 Task: Look for space in Tengrela, Ivory Coast from 9th August, 2023 to 12th August, 2023 for 1 adult in price range Rs.6000 to Rs.15000. Place can be entire place with 1  bedroom having 1 bed and 1 bathroom. Property type can be house, flat, guest house. Amenities needed are: wifi. Booking option can be shelf check-in. Required host language is English.
Action: Mouse moved to (436, 99)
Screenshot: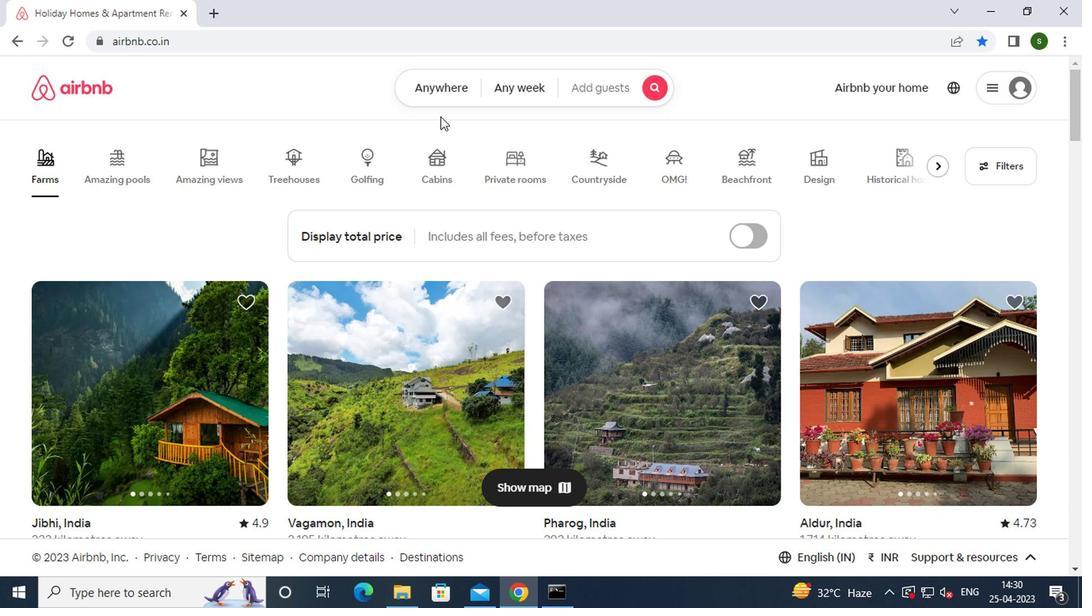 
Action: Mouse pressed left at (436, 99)
Screenshot: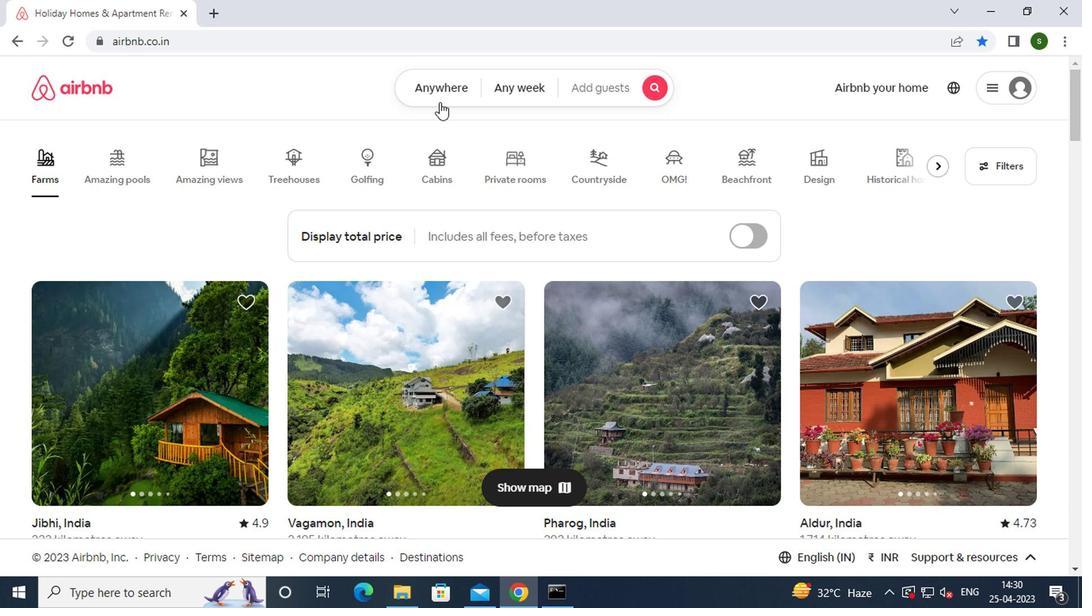 
Action: Mouse moved to (355, 158)
Screenshot: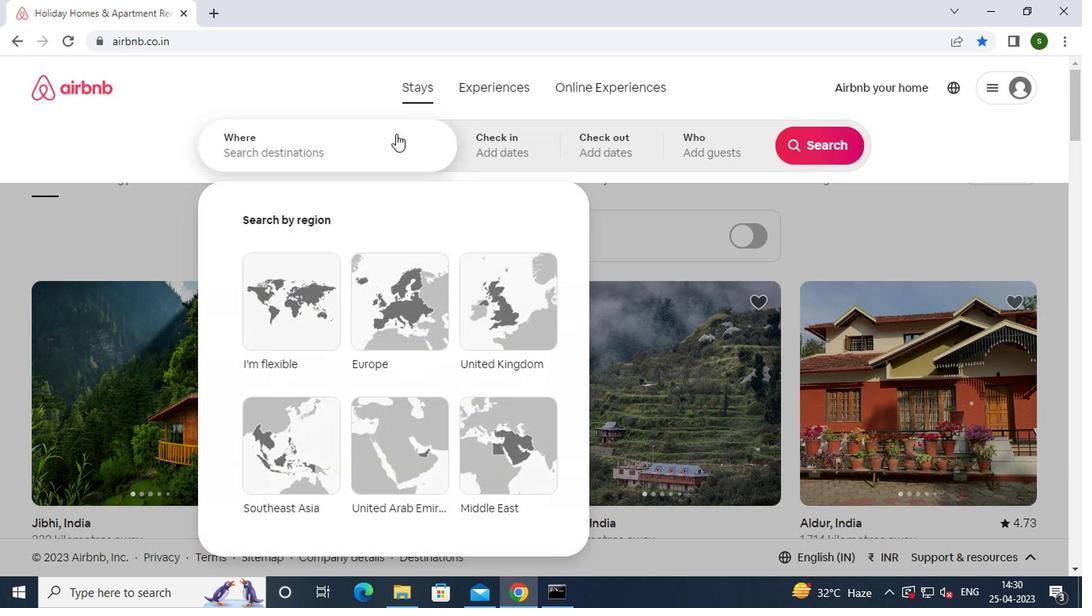
Action: Mouse pressed left at (355, 158)
Screenshot: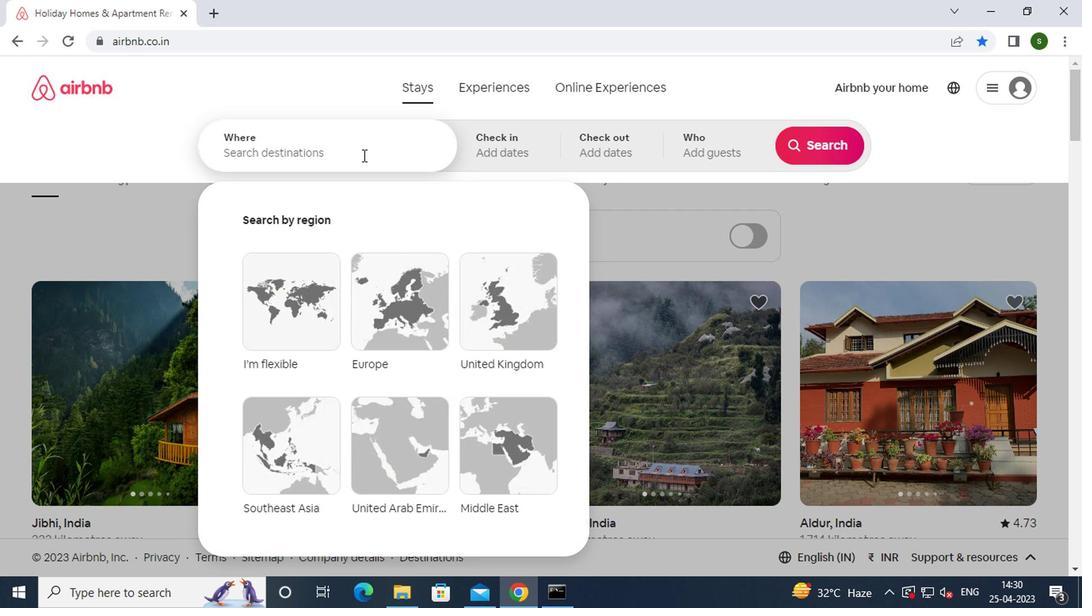 
Action: Key pressed t<Key.caps_lock>engrela,<Key.space><Key.caps_lock>i<Key.caps_lock>vory
Screenshot: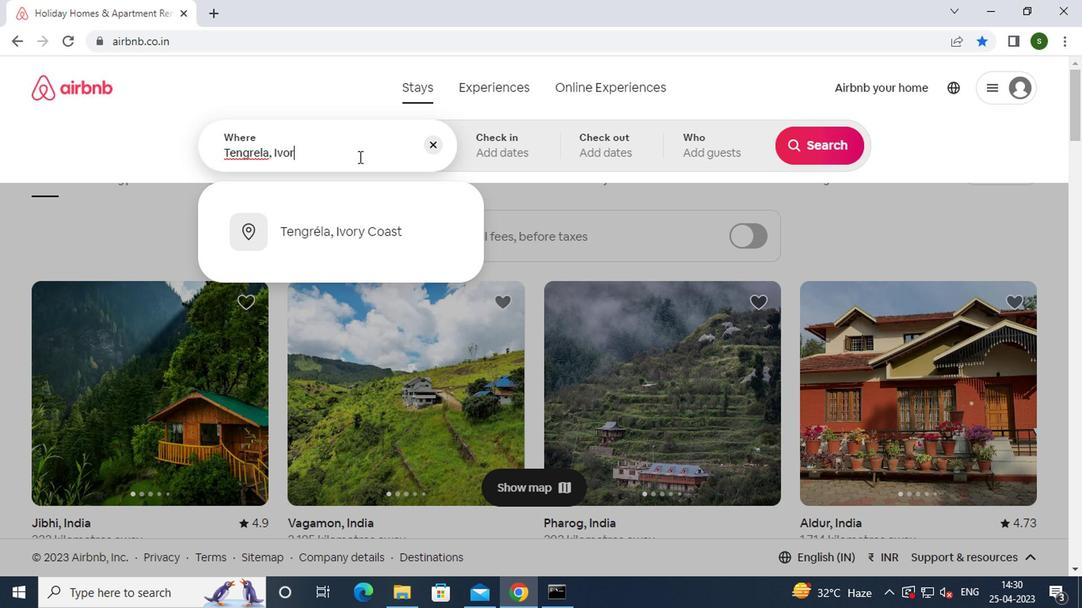 
Action: Mouse moved to (369, 229)
Screenshot: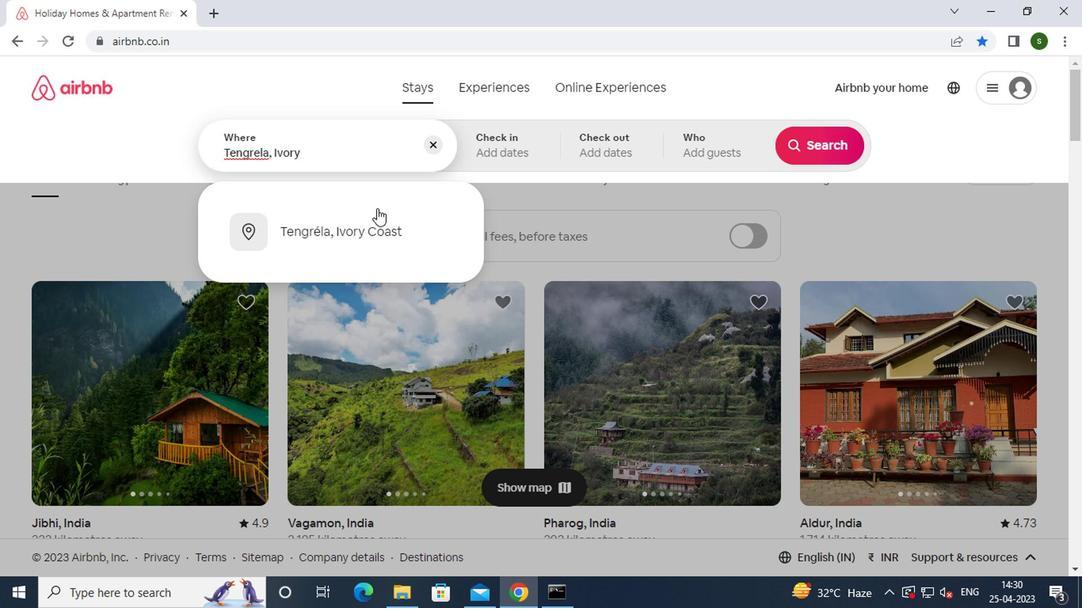 
Action: Mouse pressed left at (369, 229)
Screenshot: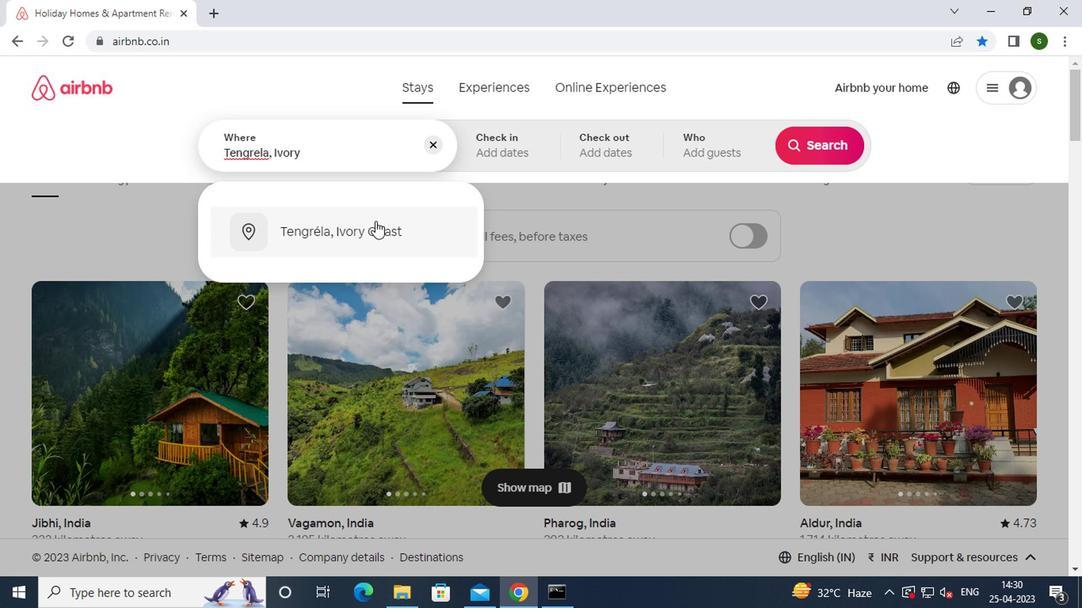 
Action: Mouse moved to (808, 273)
Screenshot: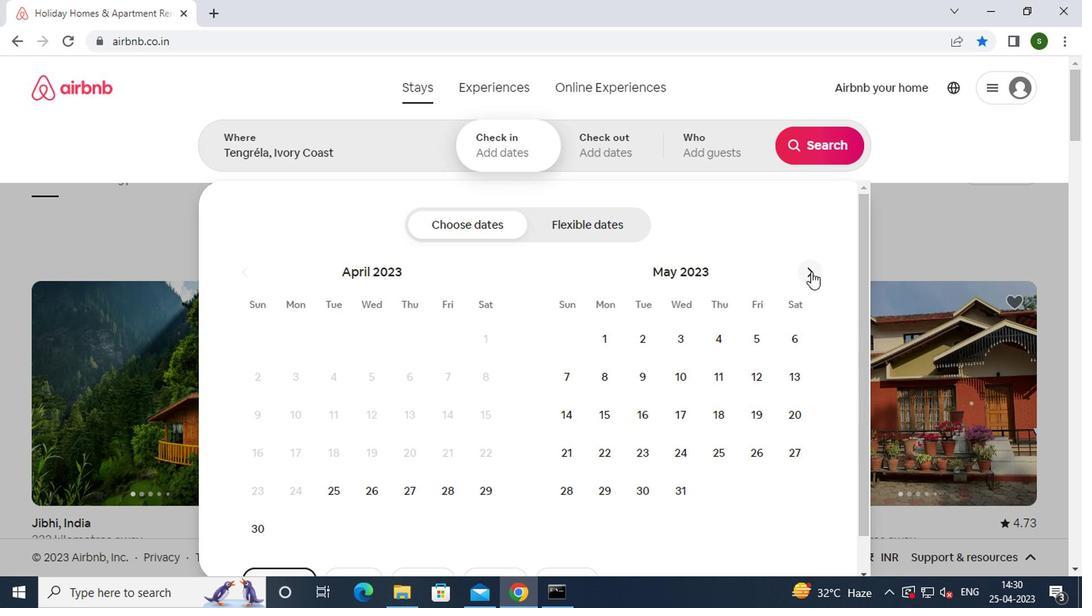 
Action: Mouse pressed left at (808, 273)
Screenshot: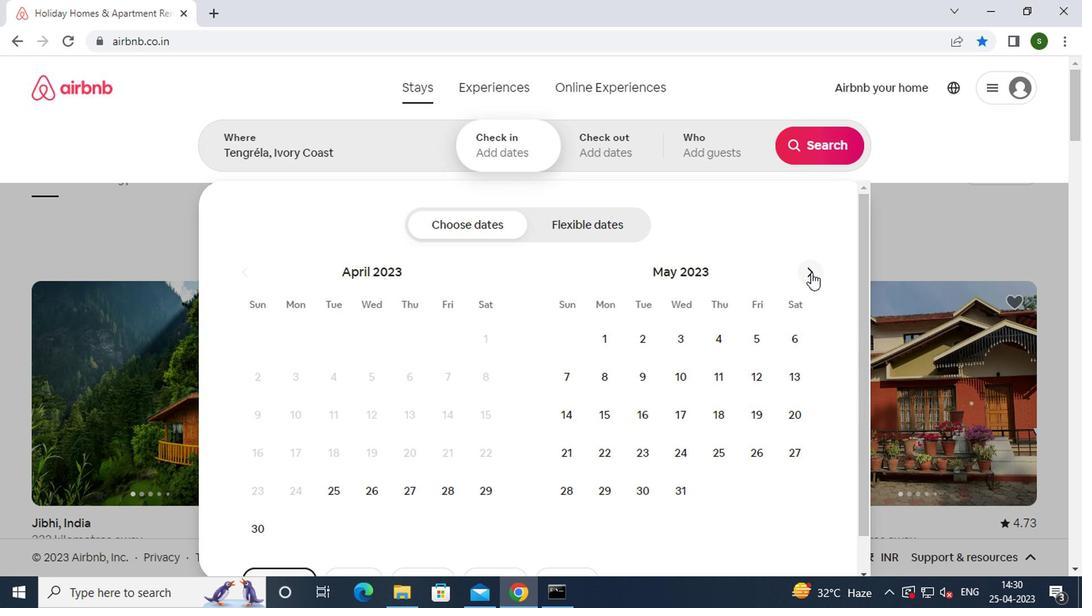 
Action: Mouse moved to (808, 273)
Screenshot: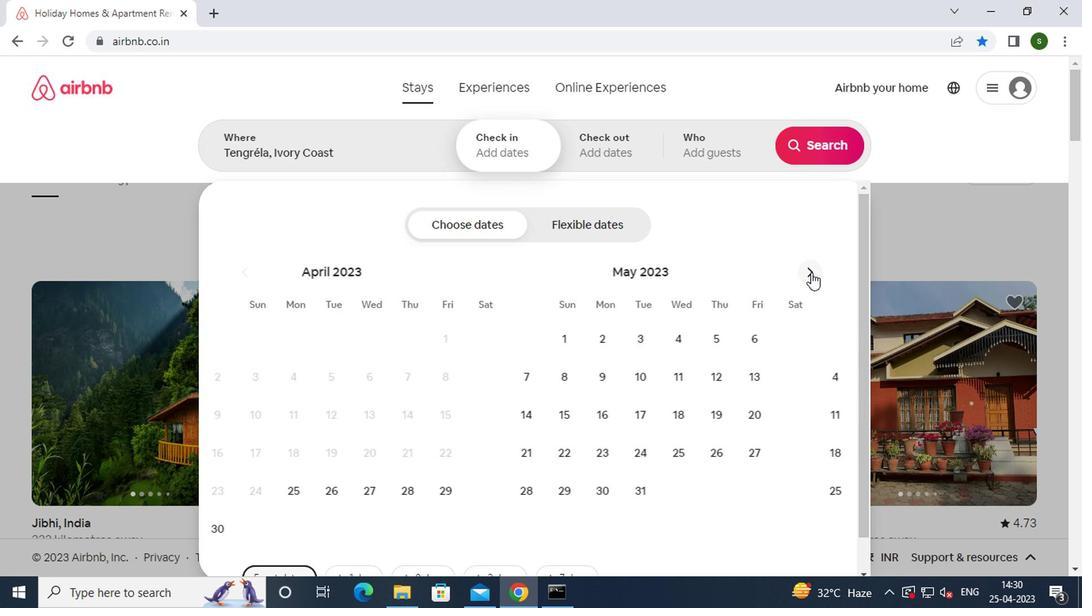 
Action: Mouse pressed left at (808, 273)
Screenshot: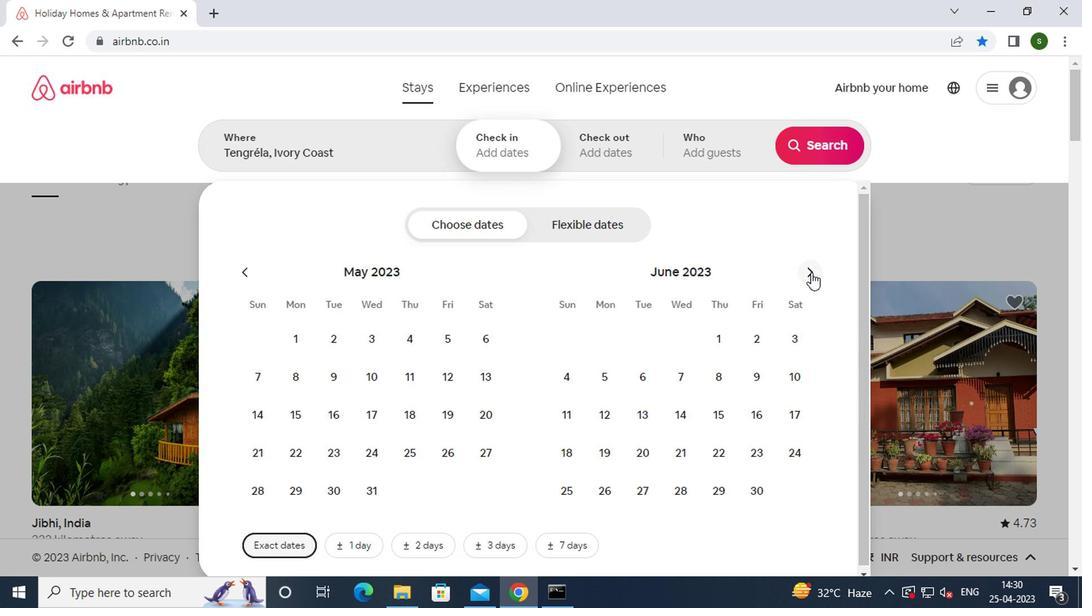 
Action: Mouse moved to (804, 275)
Screenshot: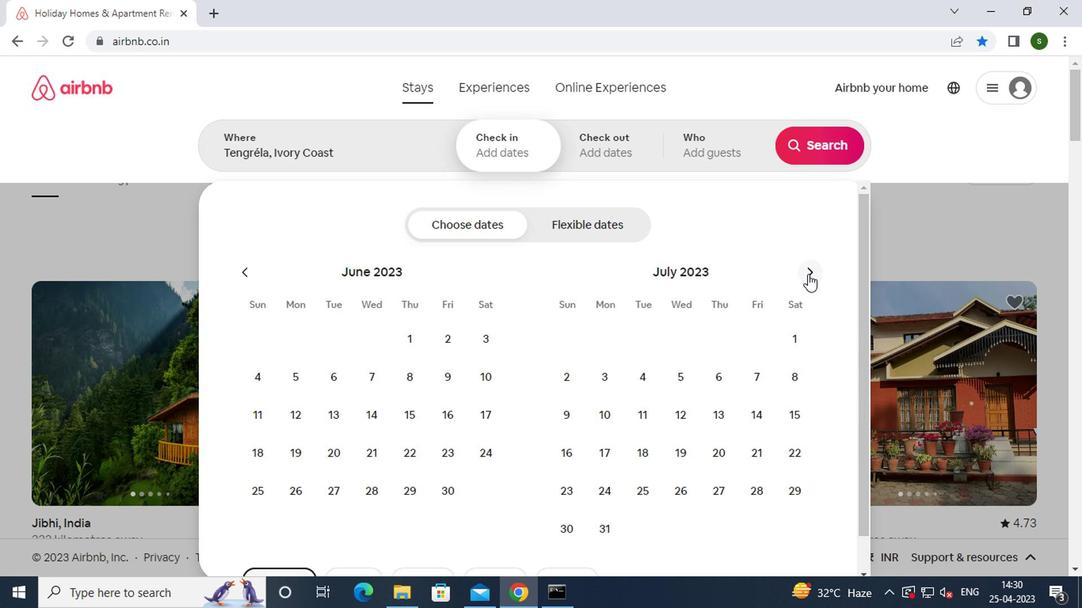
Action: Mouse pressed left at (804, 275)
Screenshot: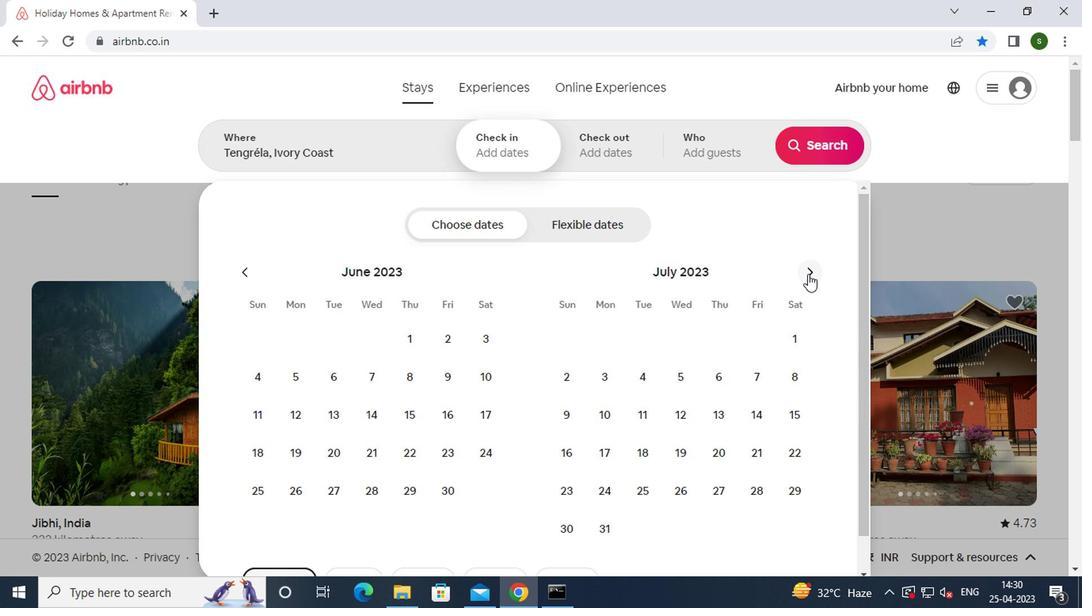 
Action: Mouse moved to (670, 370)
Screenshot: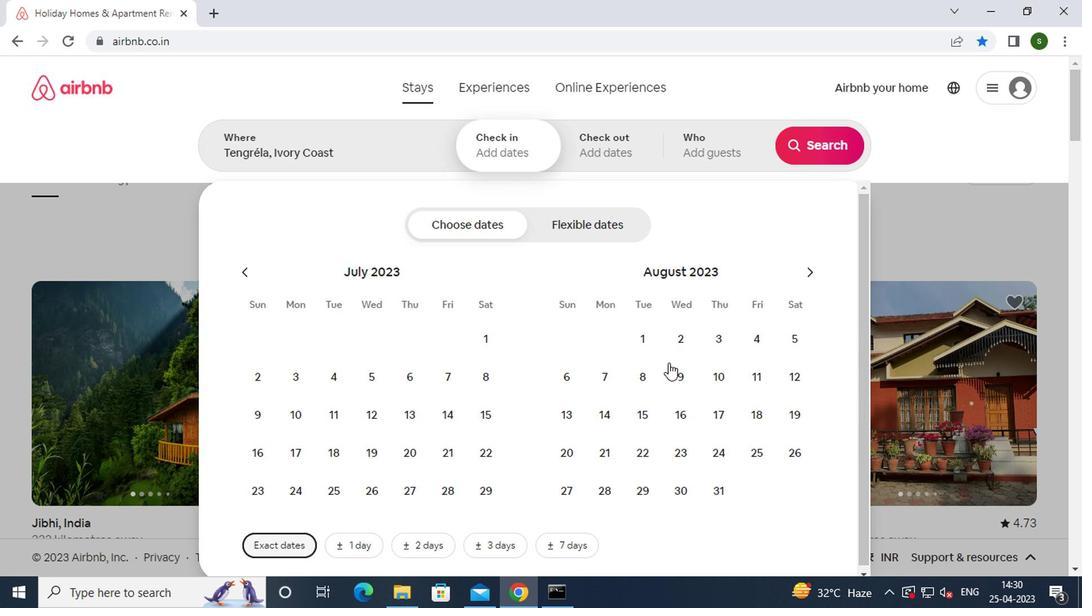 
Action: Mouse pressed left at (670, 370)
Screenshot: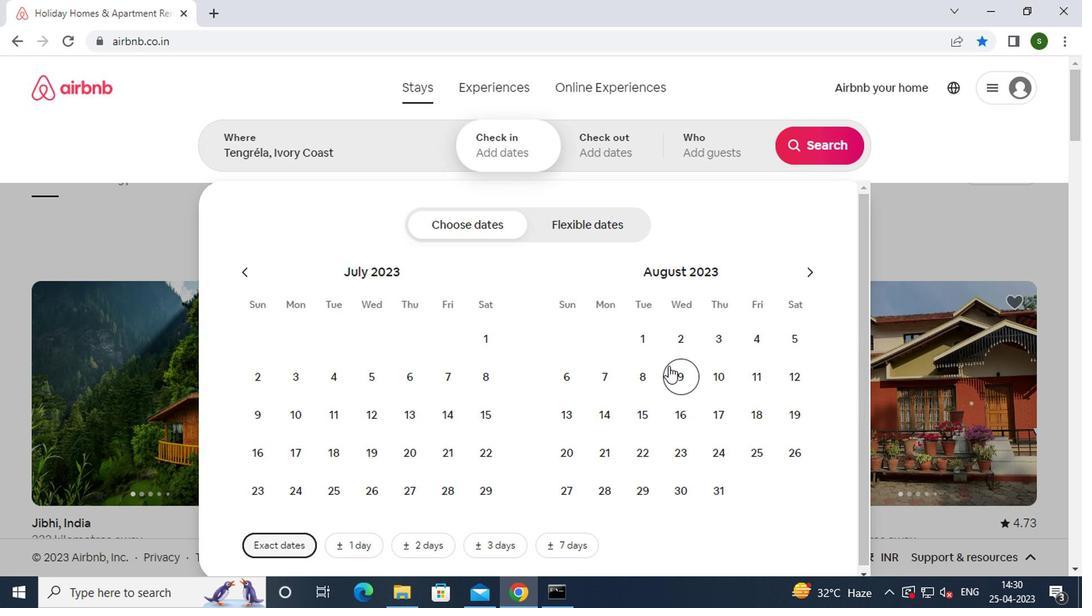 
Action: Mouse moved to (790, 371)
Screenshot: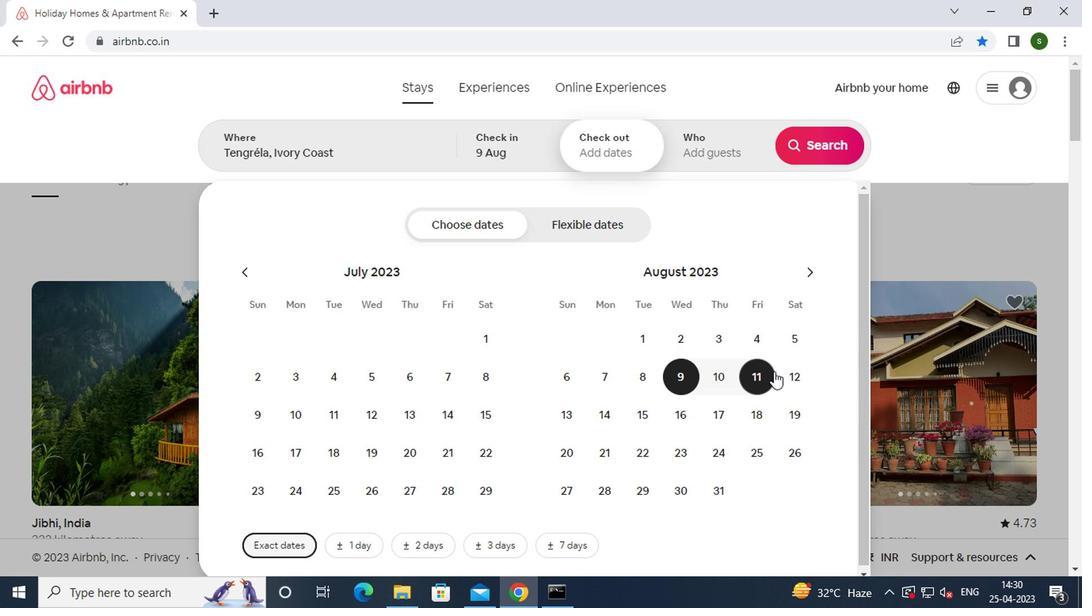 
Action: Mouse pressed left at (790, 371)
Screenshot: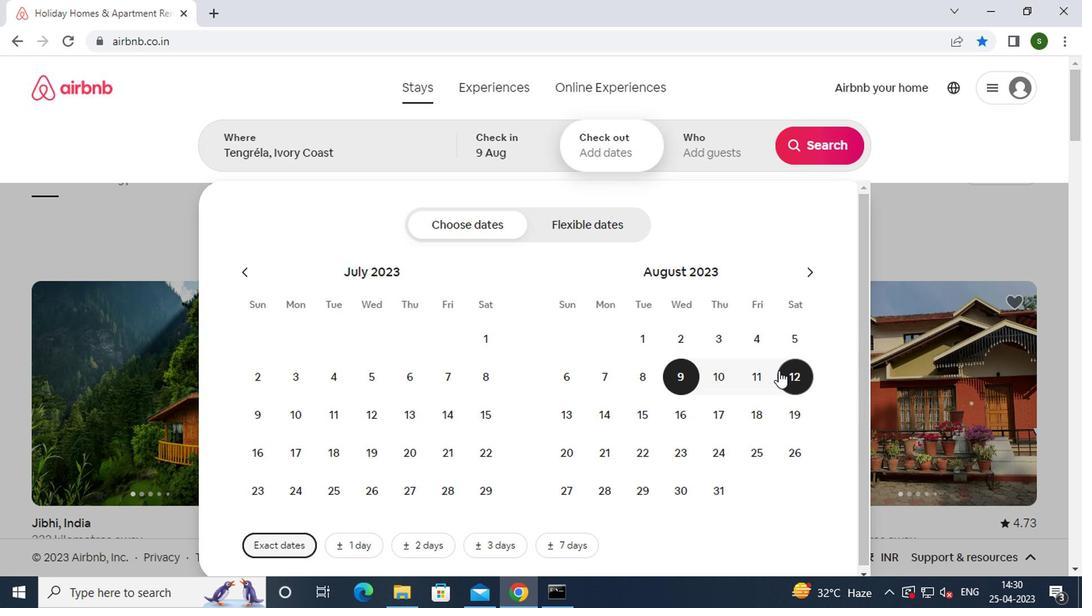 
Action: Mouse moved to (683, 161)
Screenshot: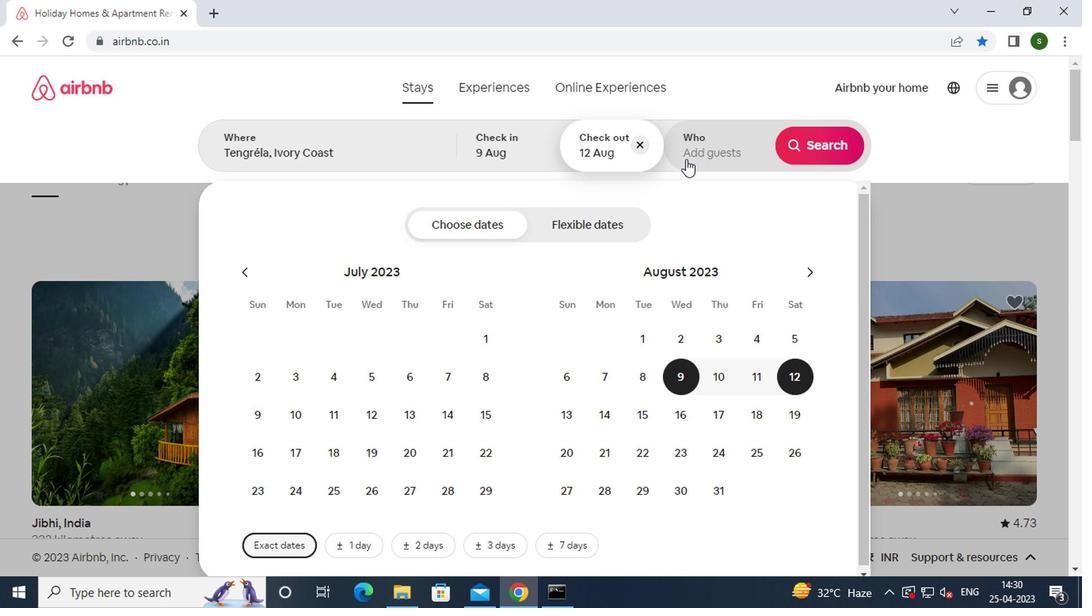 
Action: Mouse pressed left at (683, 161)
Screenshot: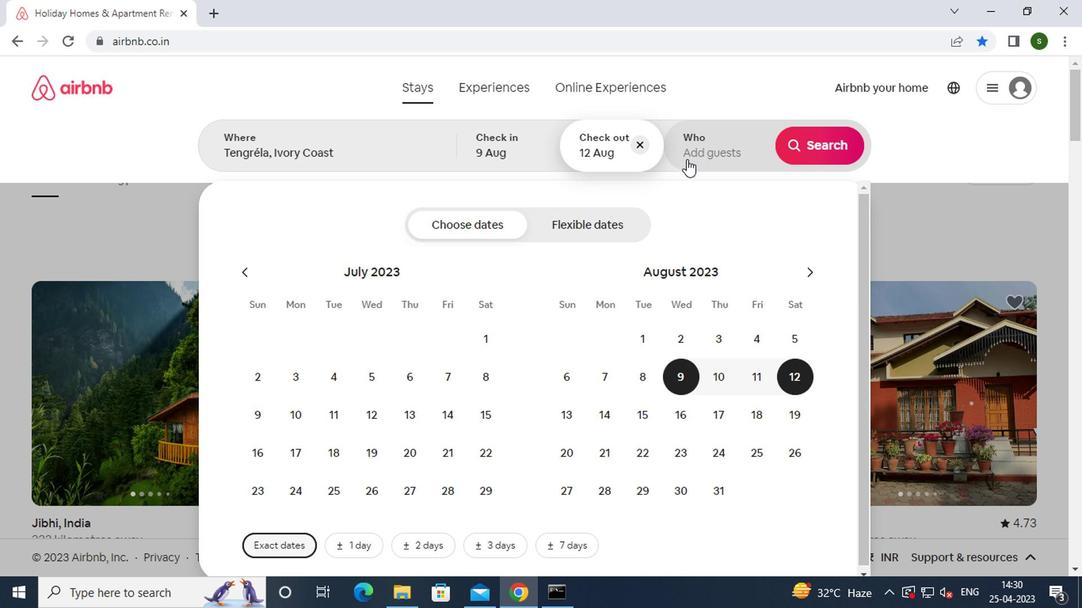 
Action: Mouse moved to (823, 233)
Screenshot: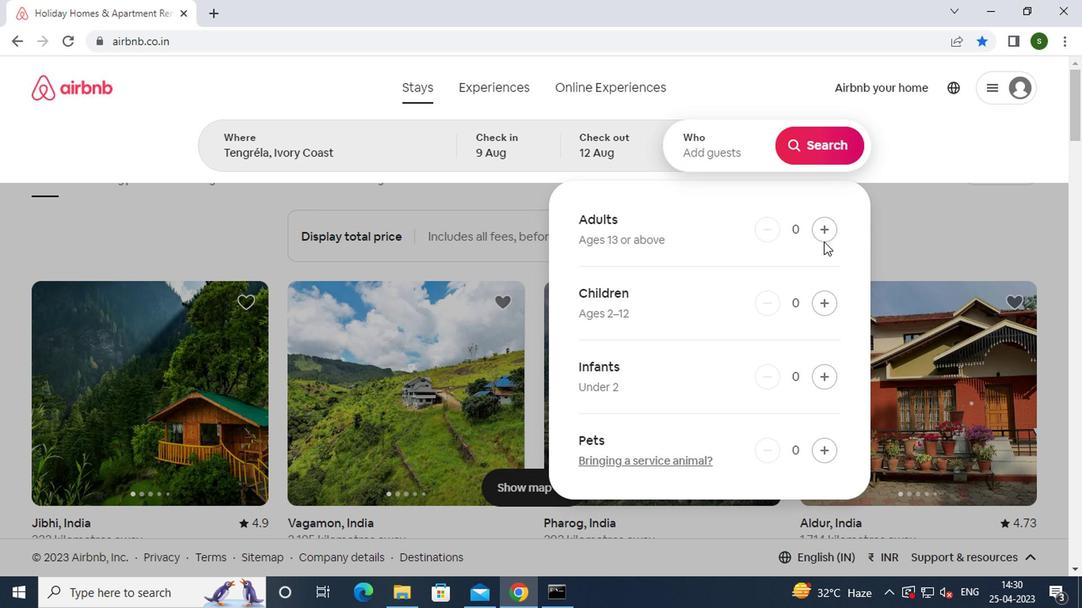 
Action: Mouse pressed left at (823, 233)
Screenshot: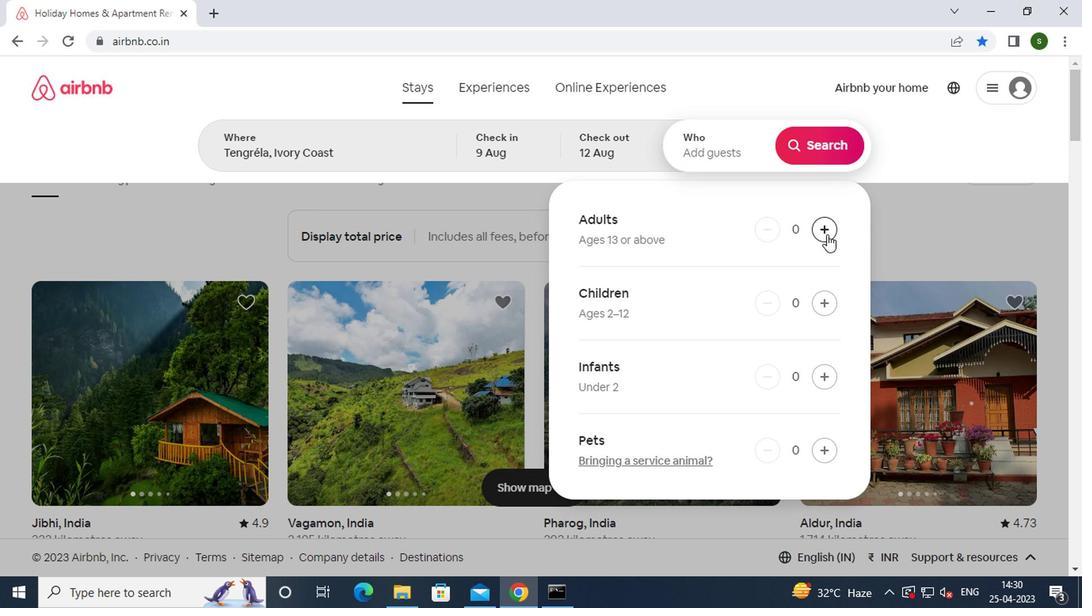 
Action: Mouse moved to (826, 145)
Screenshot: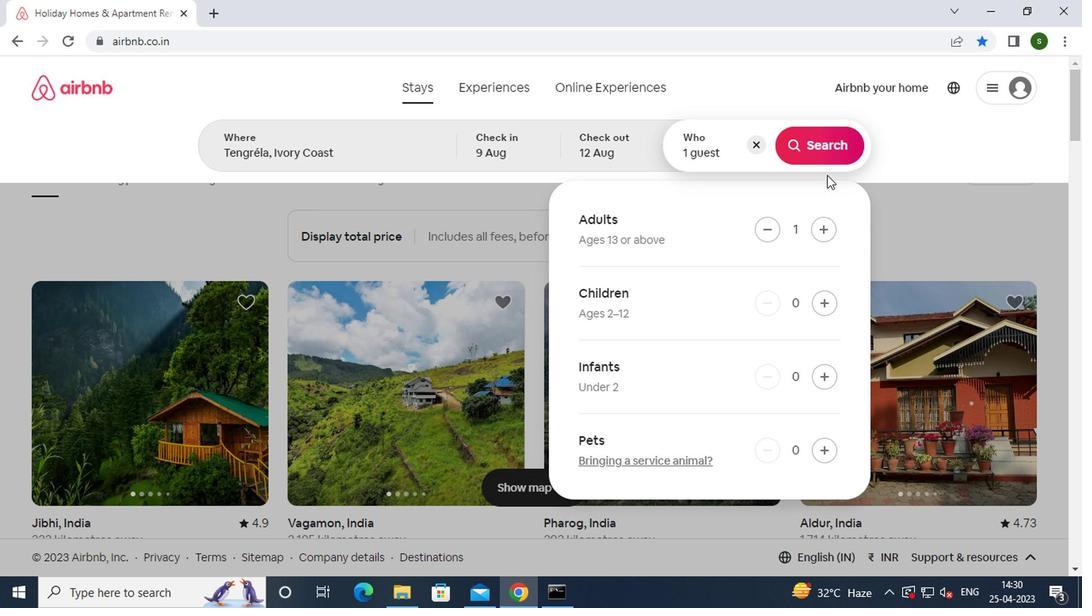 
Action: Mouse pressed left at (826, 145)
Screenshot: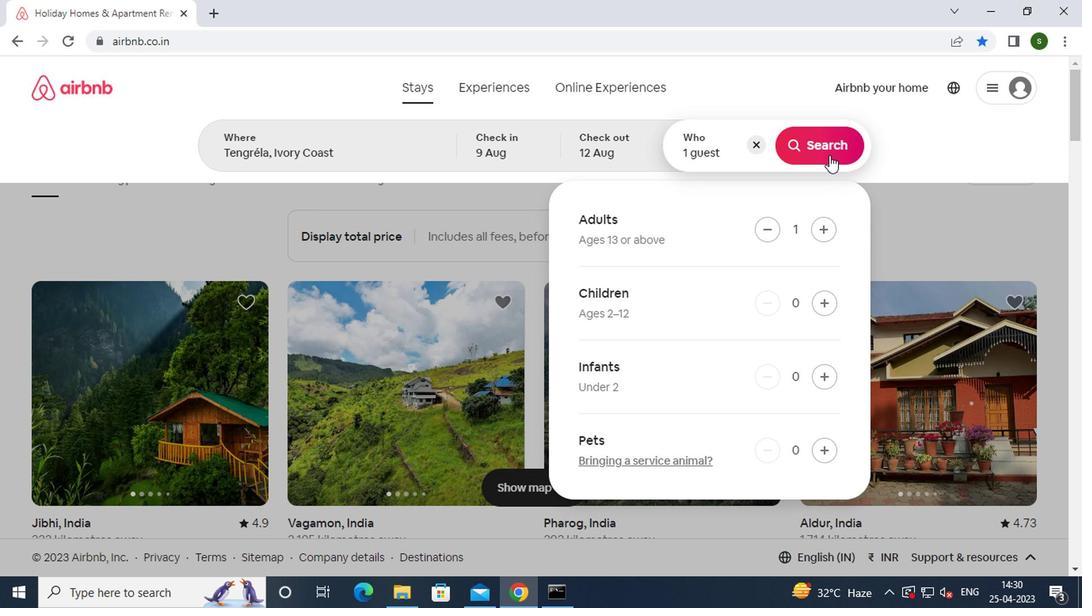 
Action: Mouse moved to (1001, 159)
Screenshot: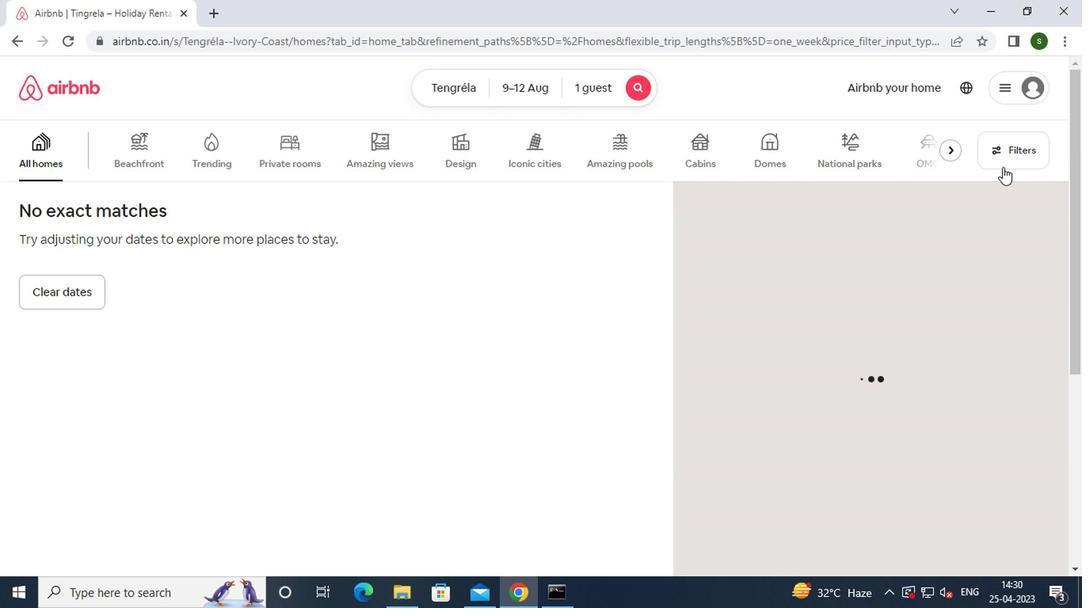 
Action: Mouse pressed left at (1001, 159)
Screenshot: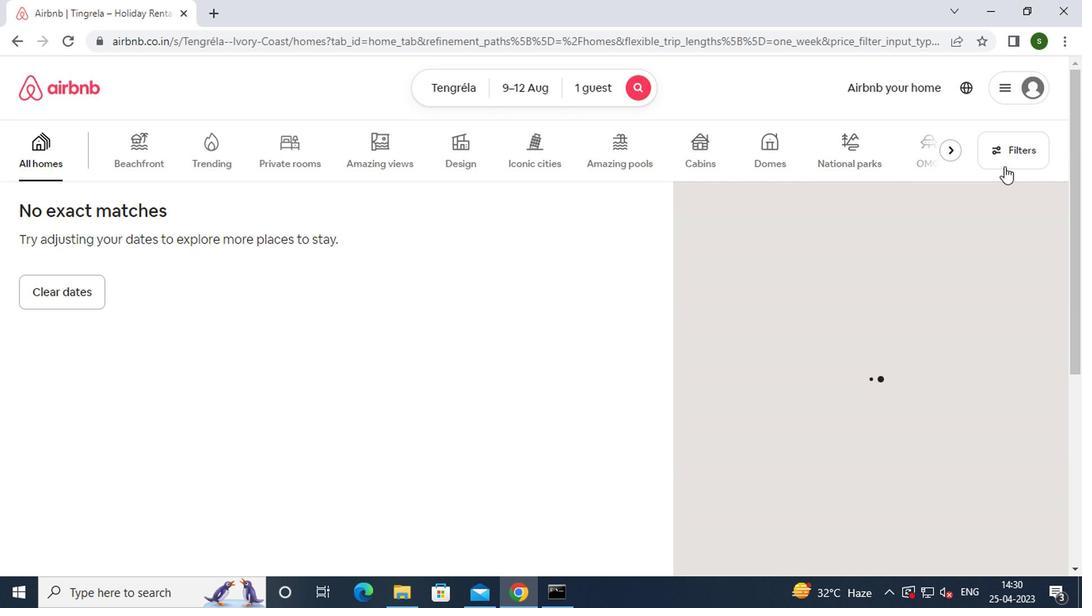 
Action: Mouse moved to (327, 248)
Screenshot: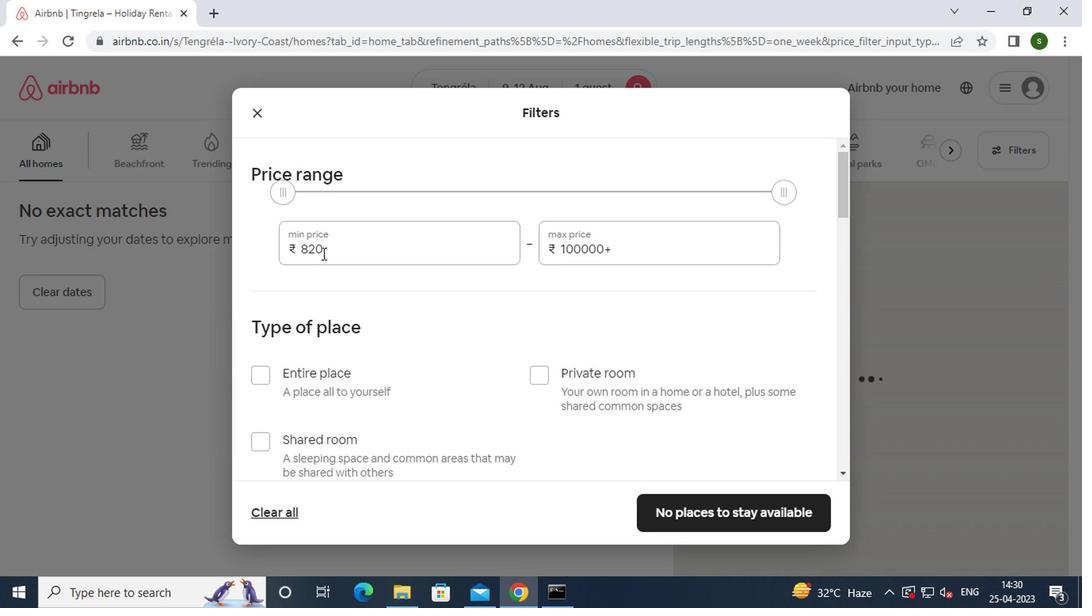
Action: Mouse pressed left at (327, 248)
Screenshot: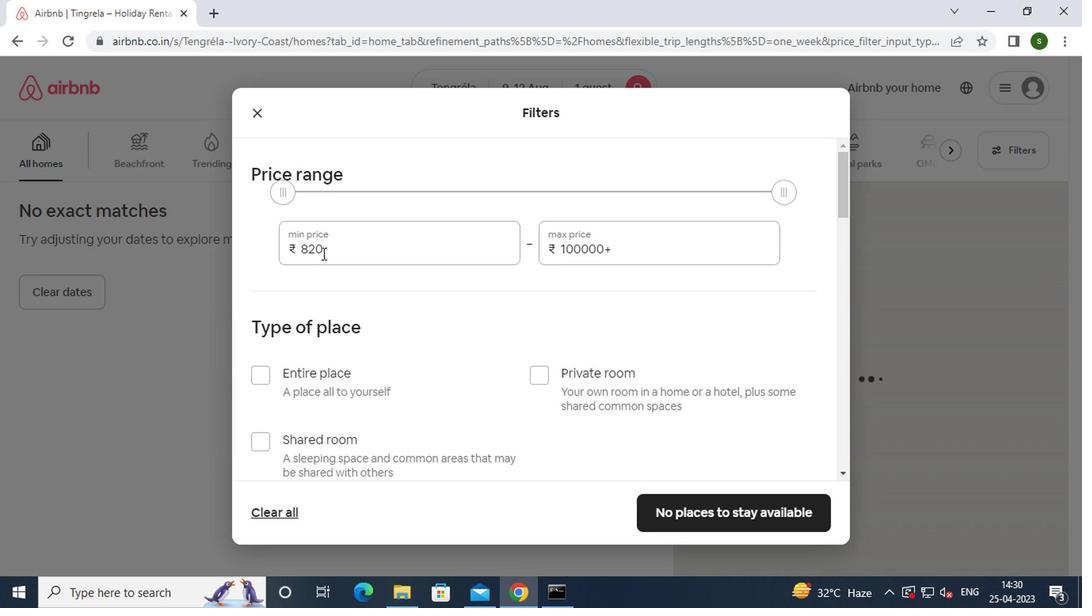 
Action: Mouse moved to (332, 245)
Screenshot: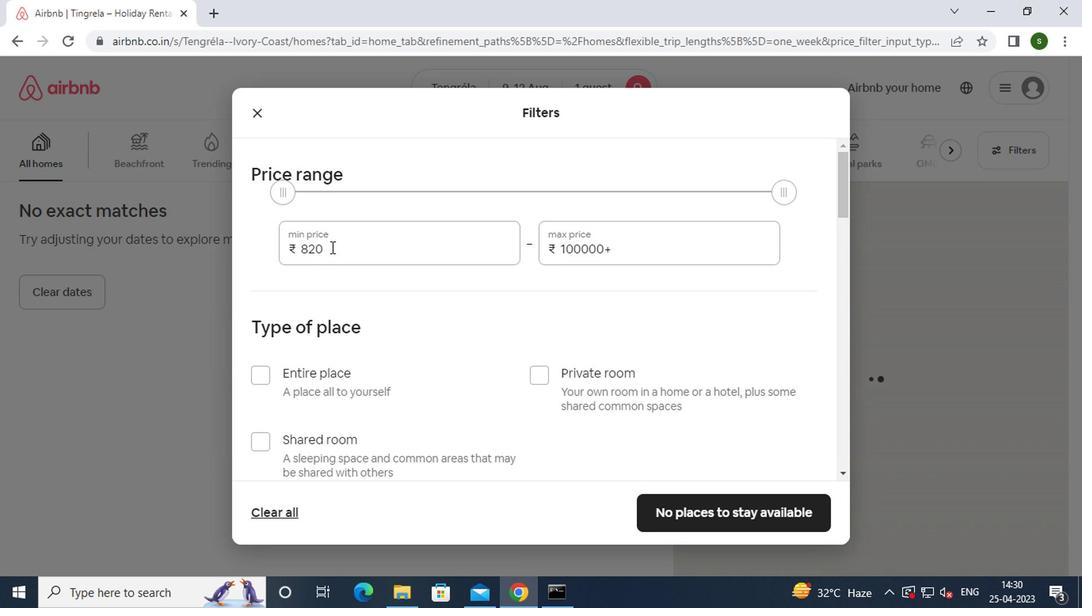 
Action: Key pressed <Key.backspace><Key.backspace><Key.backspace><Key.backspace><Key.backspace><Key.backspace><Key.backspace><Key.backspace>6000
Screenshot: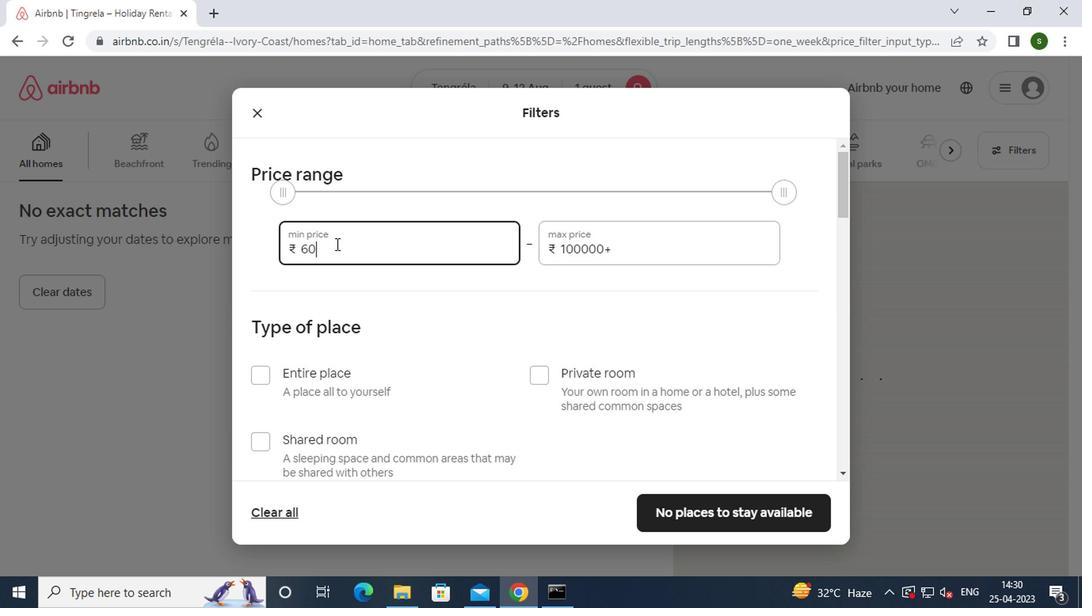 
Action: Mouse moved to (628, 250)
Screenshot: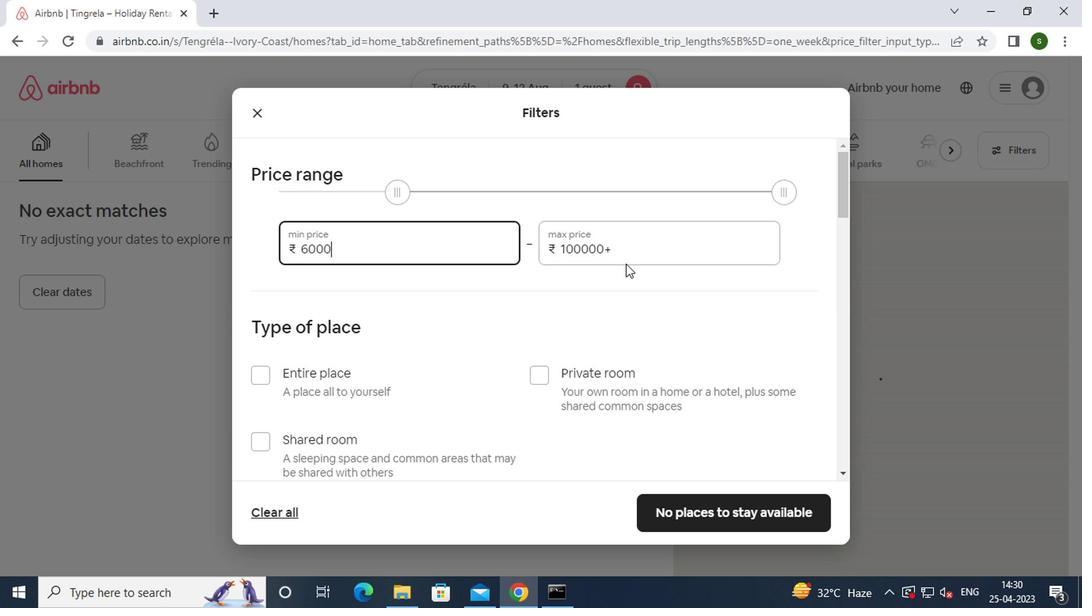 
Action: Mouse pressed left at (628, 250)
Screenshot: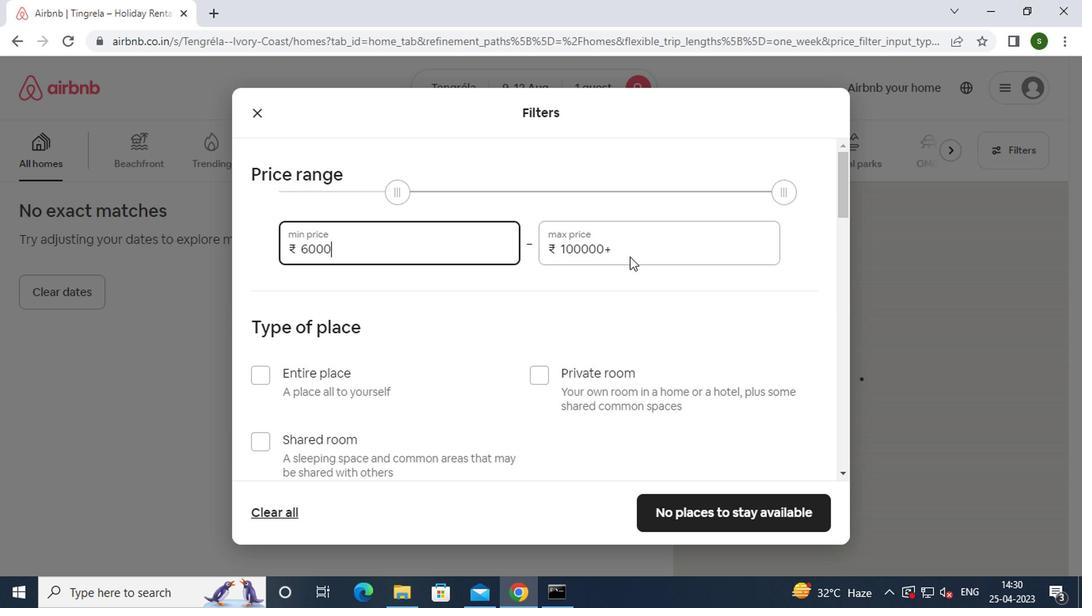 
Action: Mouse moved to (555, 250)
Screenshot: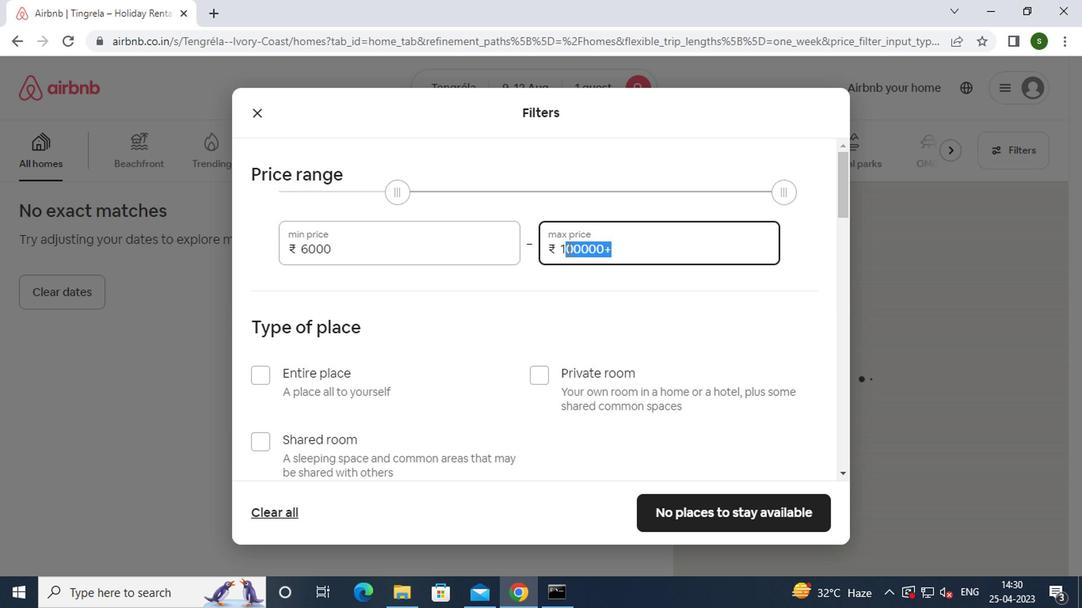 
Action: Key pressed 15000
Screenshot: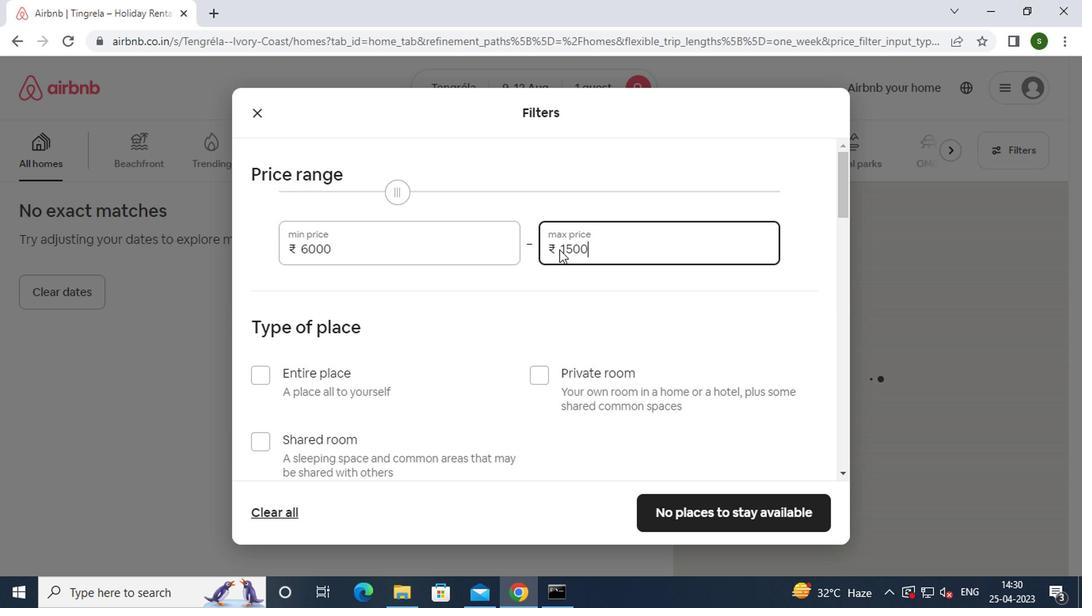 
Action: Mouse moved to (455, 285)
Screenshot: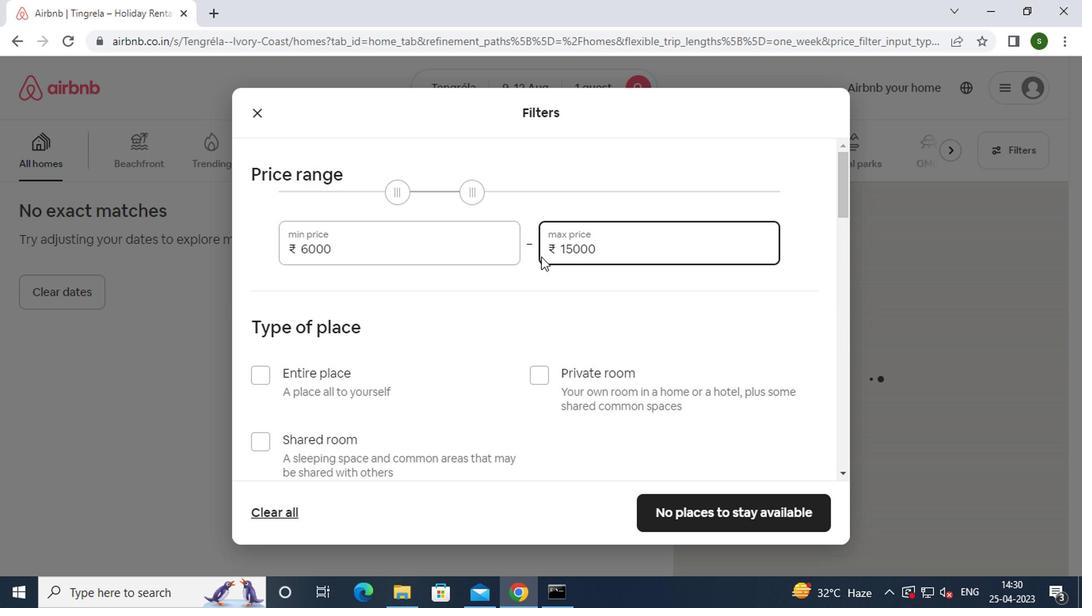
Action: Mouse scrolled (455, 285) with delta (0, 0)
Screenshot: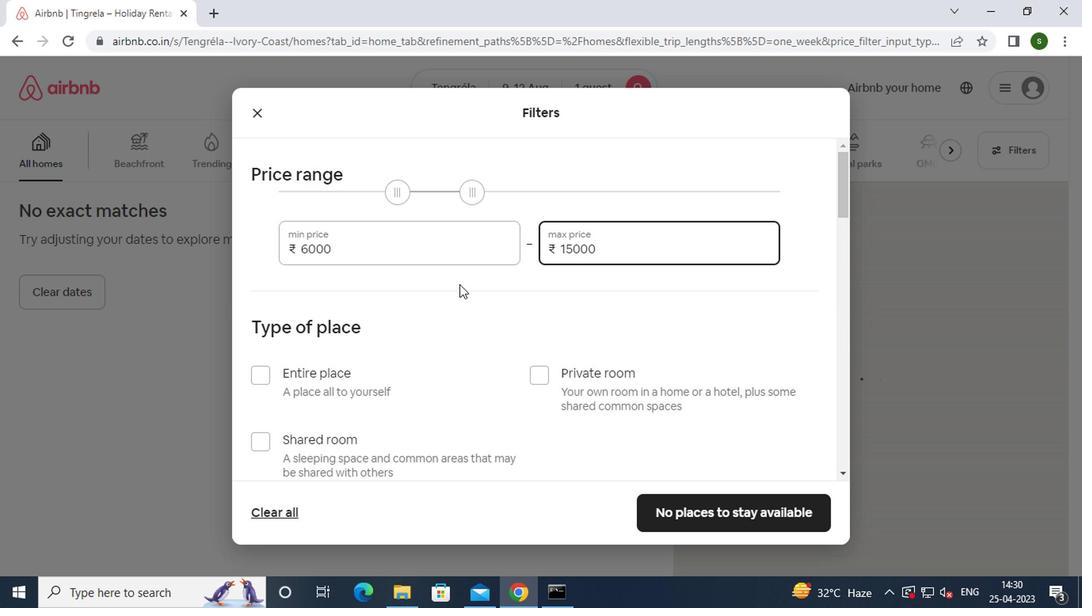 
Action: Mouse scrolled (455, 285) with delta (0, 0)
Screenshot: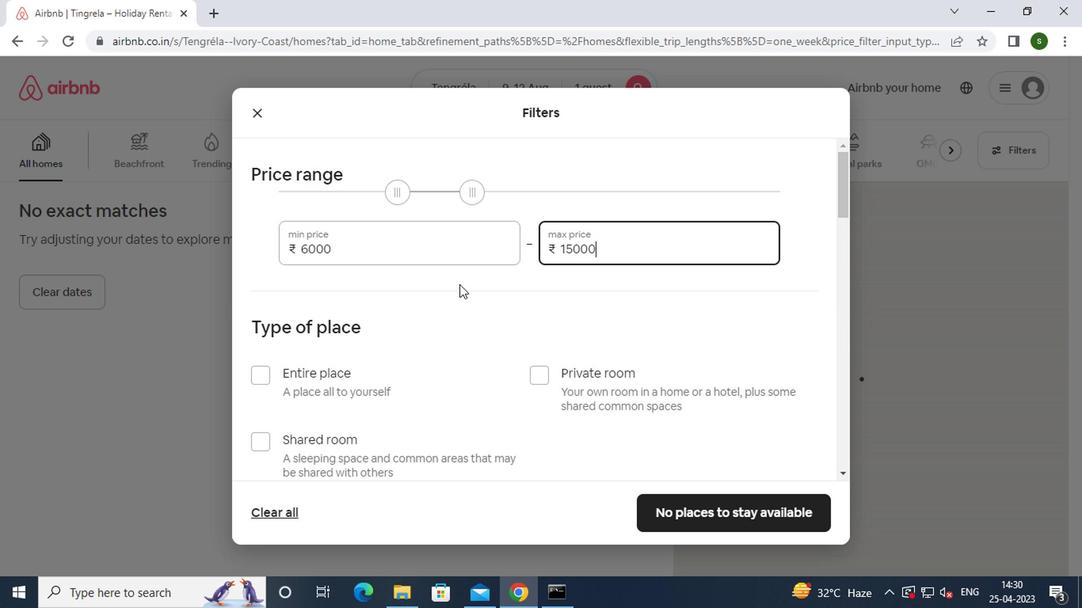 
Action: Mouse moved to (315, 231)
Screenshot: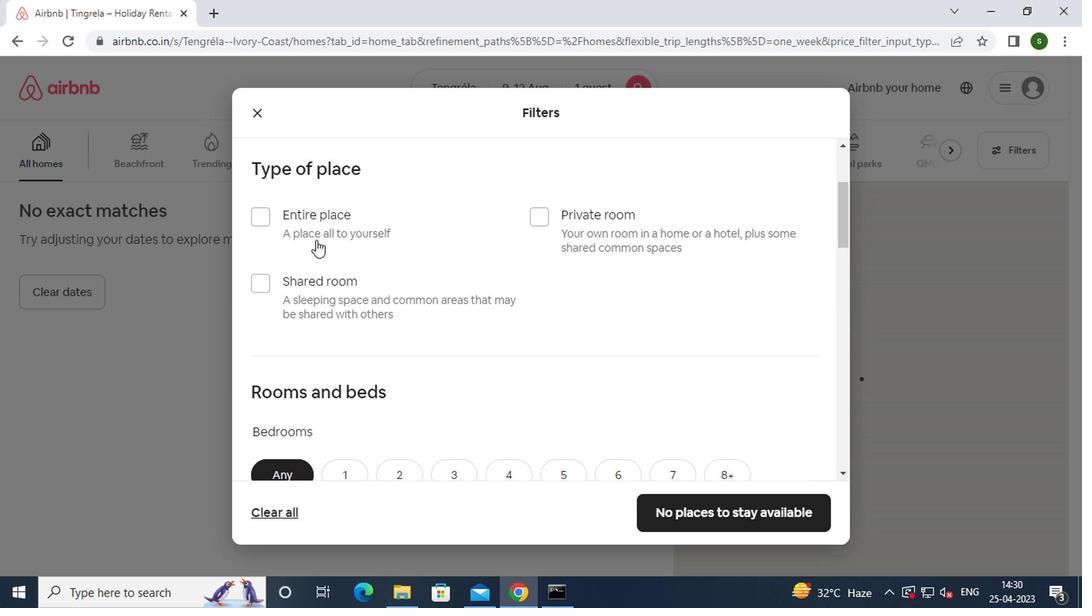 
Action: Mouse pressed left at (315, 231)
Screenshot: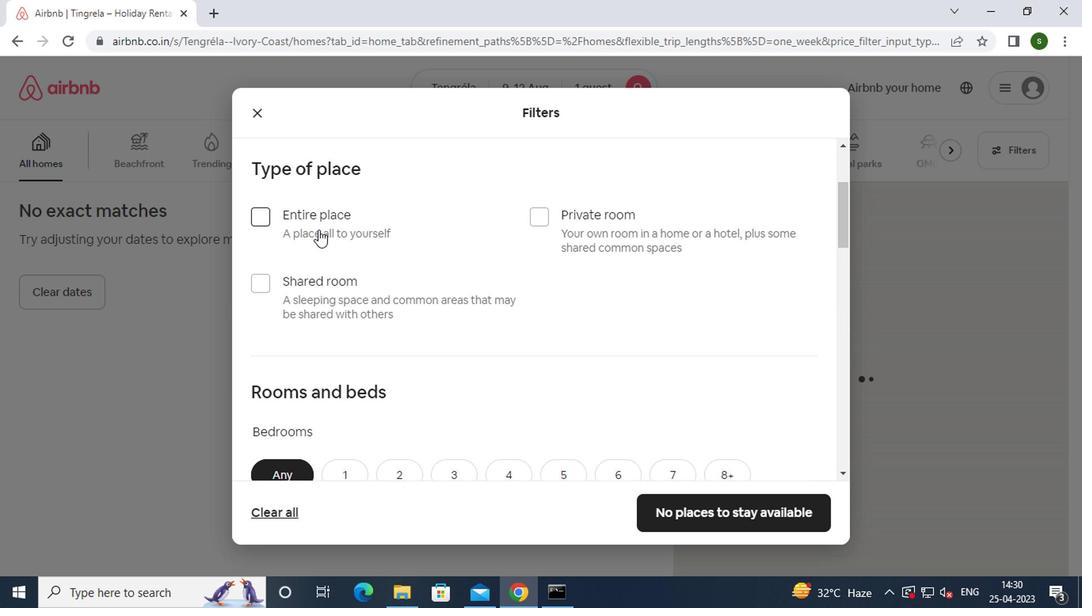 
Action: Mouse moved to (418, 262)
Screenshot: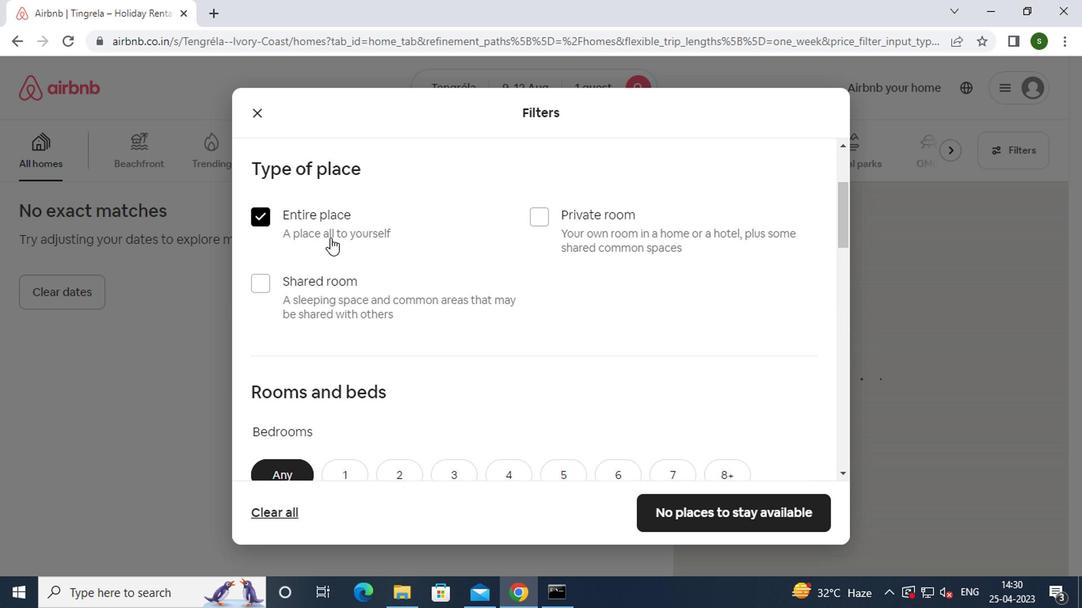
Action: Mouse scrolled (418, 262) with delta (0, 0)
Screenshot: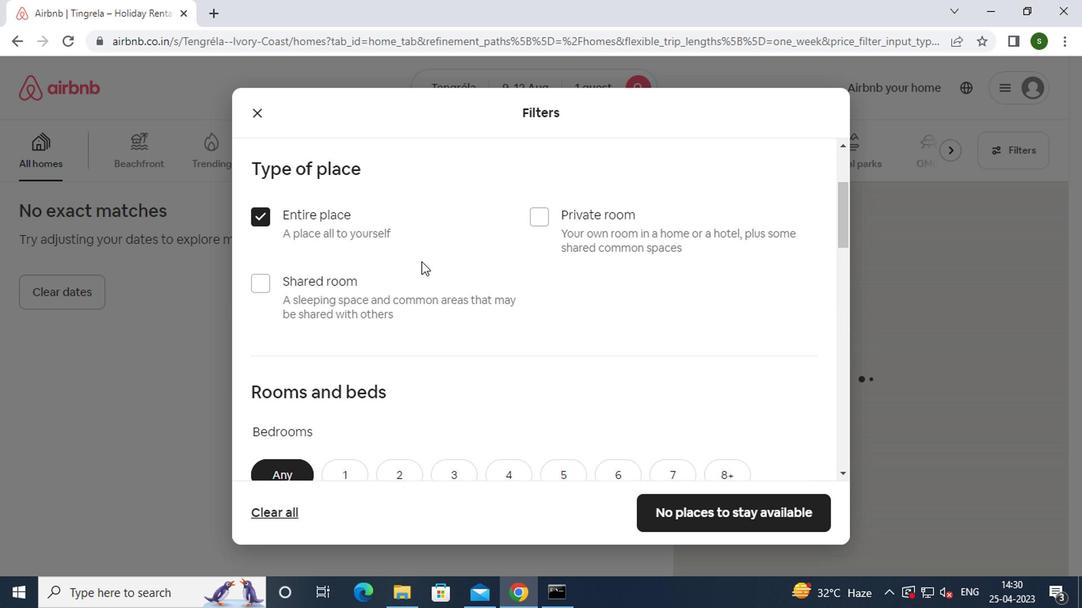 
Action: Mouse scrolled (418, 262) with delta (0, 0)
Screenshot: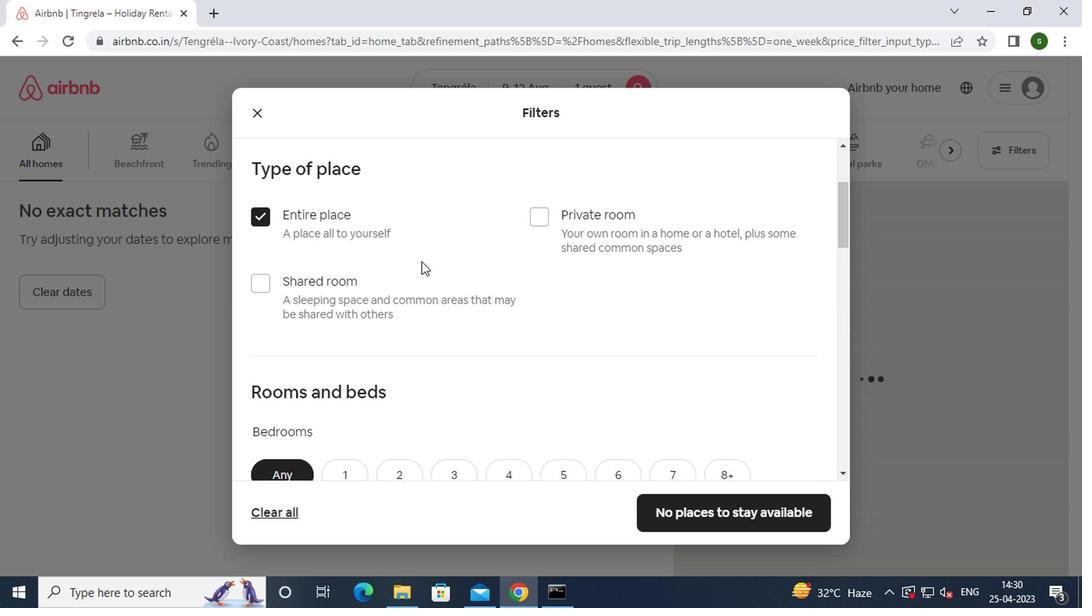 
Action: Mouse scrolled (418, 262) with delta (0, 0)
Screenshot: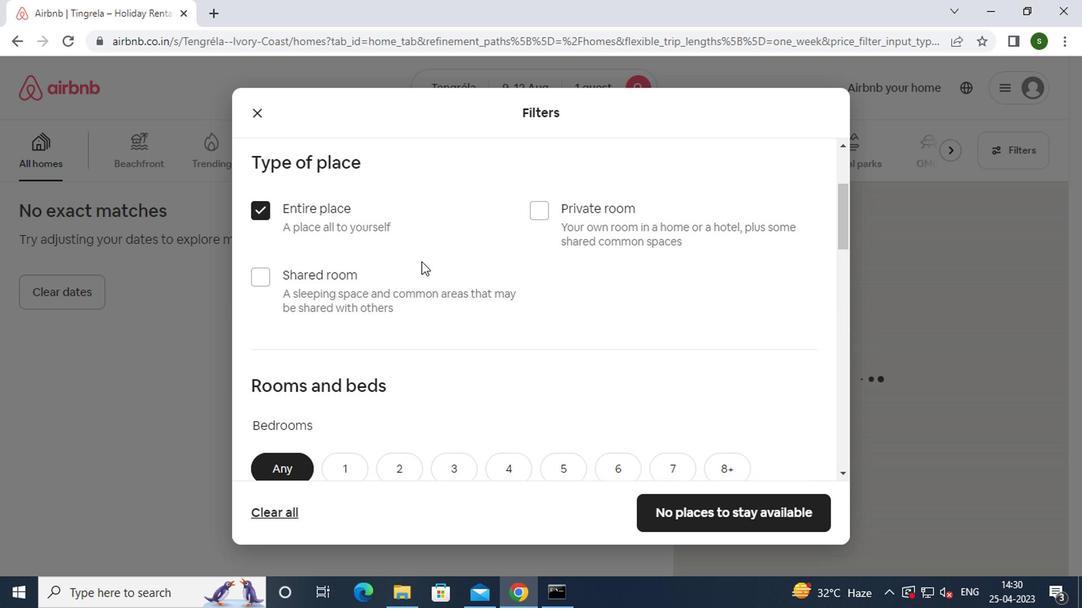 
Action: Mouse moved to (350, 238)
Screenshot: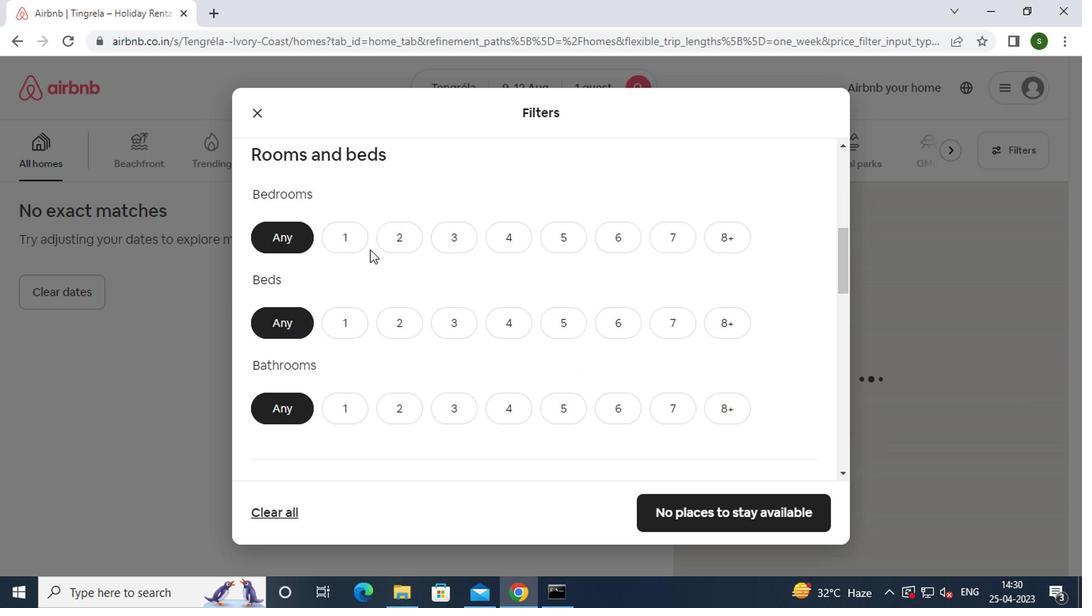 
Action: Mouse pressed left at (350, 238)
Screenshot: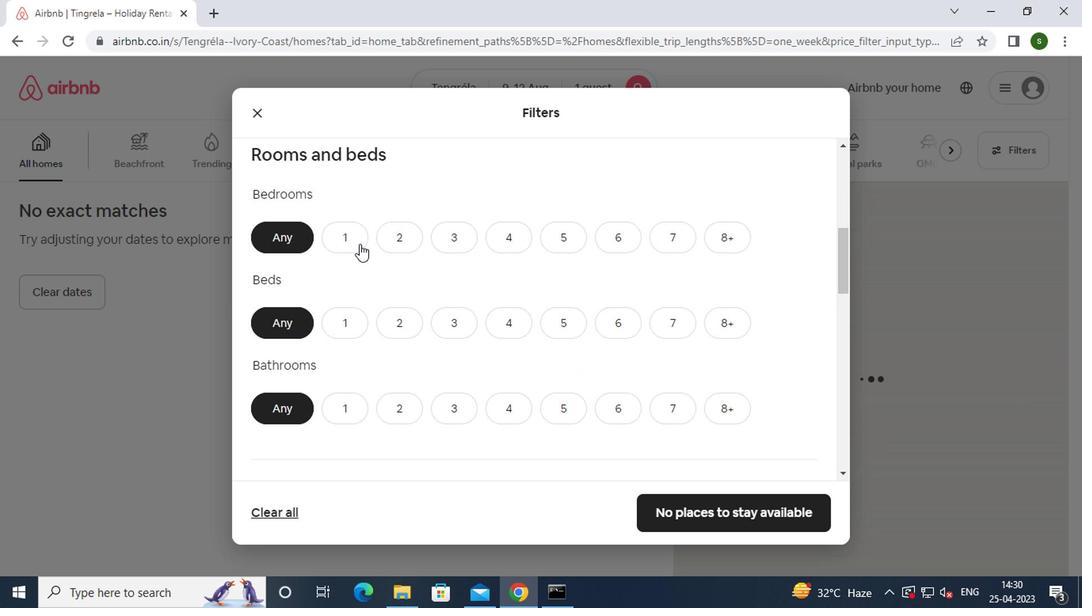 
Action: Mouse moved to (343, 319)
Screenshot: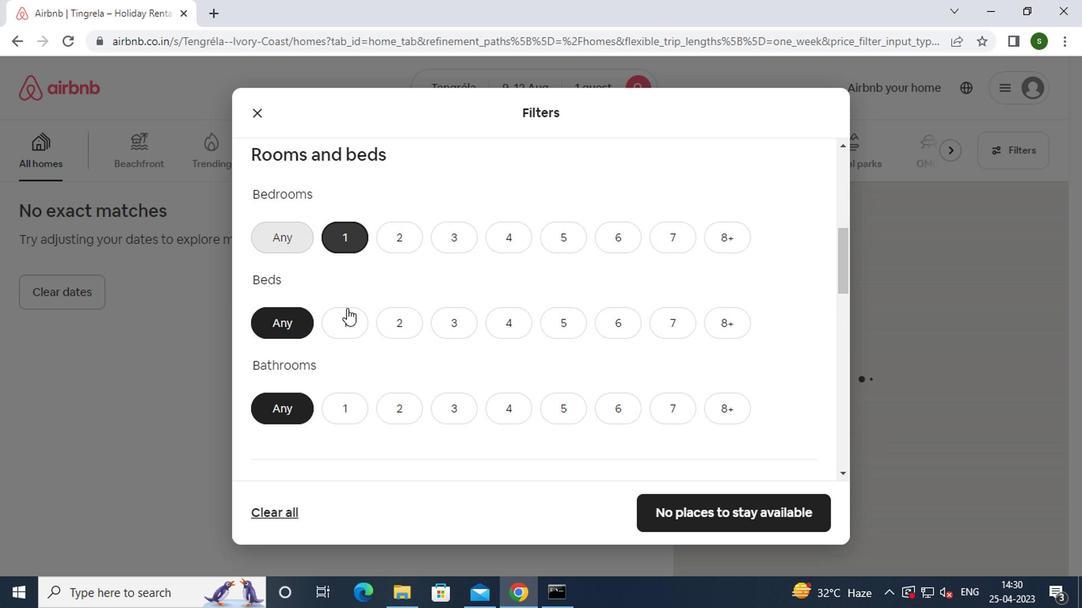 
Action: Mouse pressed left at (343, 319)
Screenshot: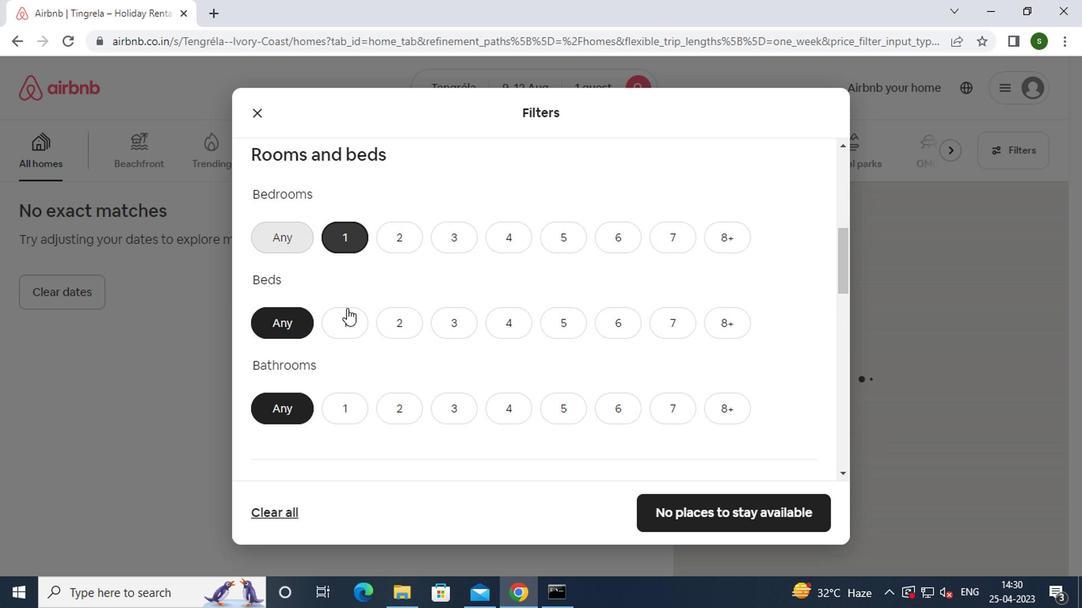 
Action: Mouse moved to (334, 394)
Screenshot: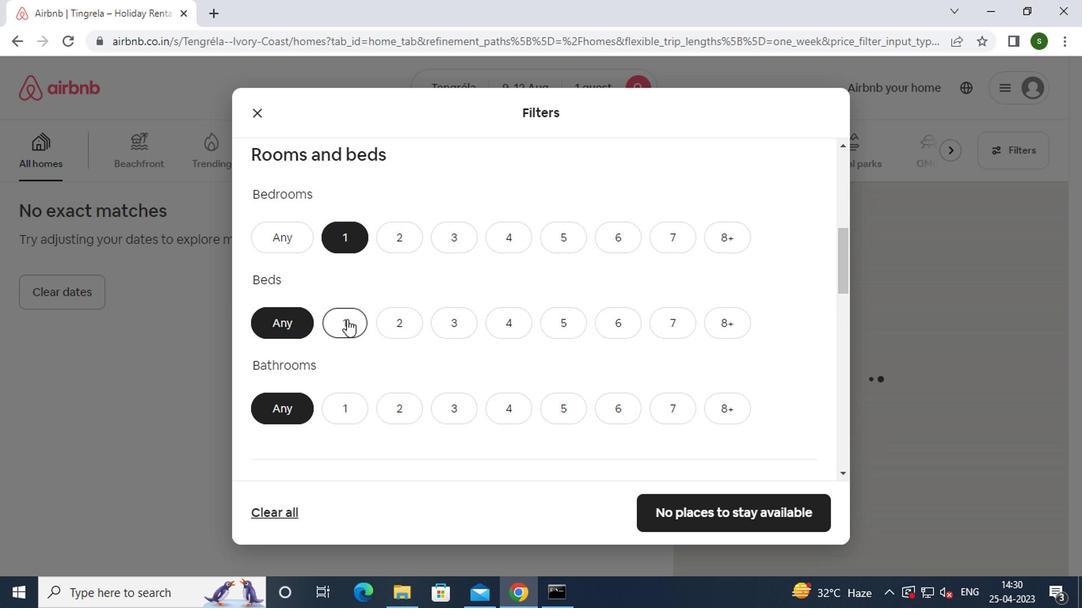 
Action: Mouse pressed left at (334, 394)
Screenshot: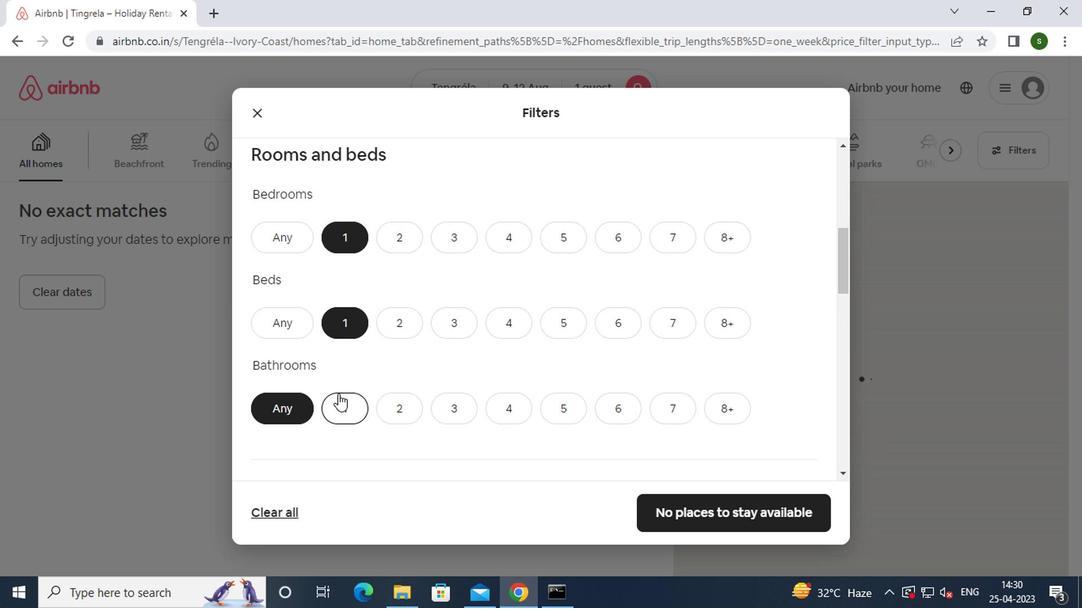
Action: Mouse moved to (398, 371)
Screenshot: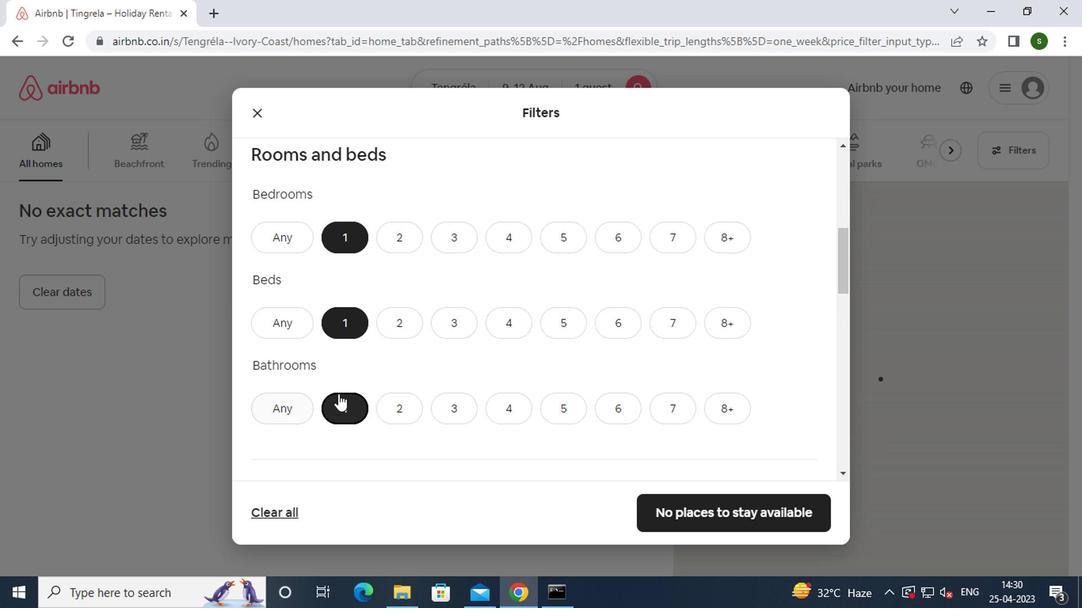 
Action: Mouse scrolled (398, 370) with delta (0, -1)
Screenshot: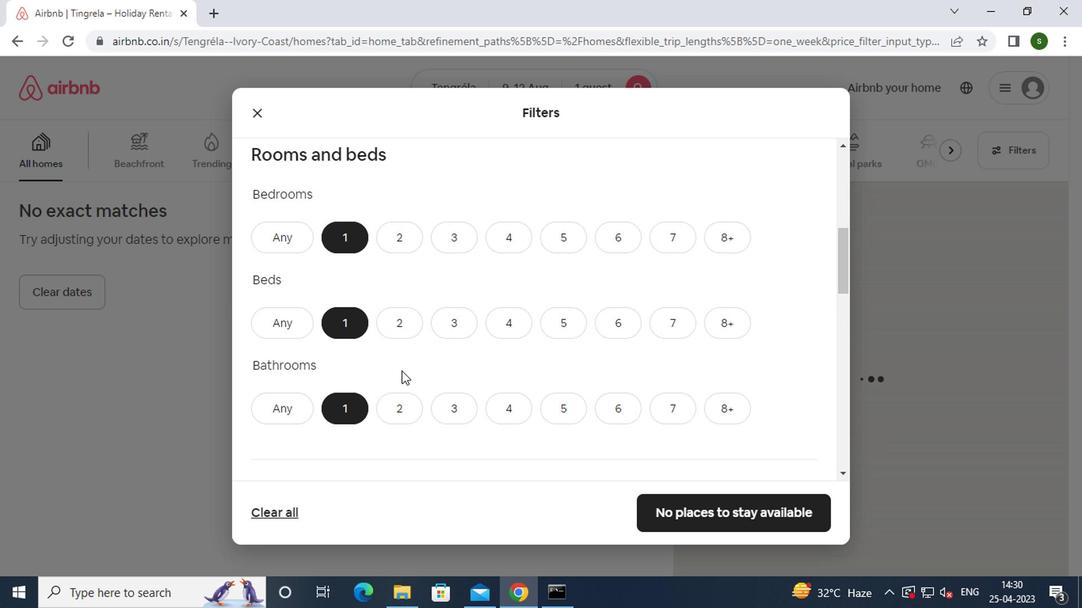 
Action: Mouse scrolled (398, 370) with delta (0, -1)
Screenshot: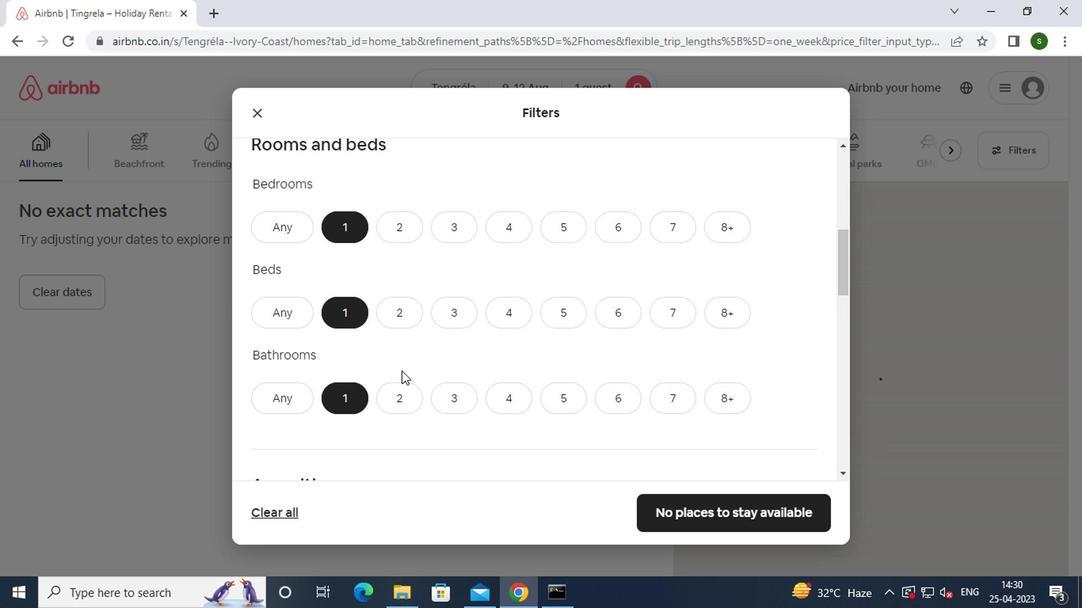 
Action: Mouse scrolled (398, 370) with delta (0, -1)
Screenshot: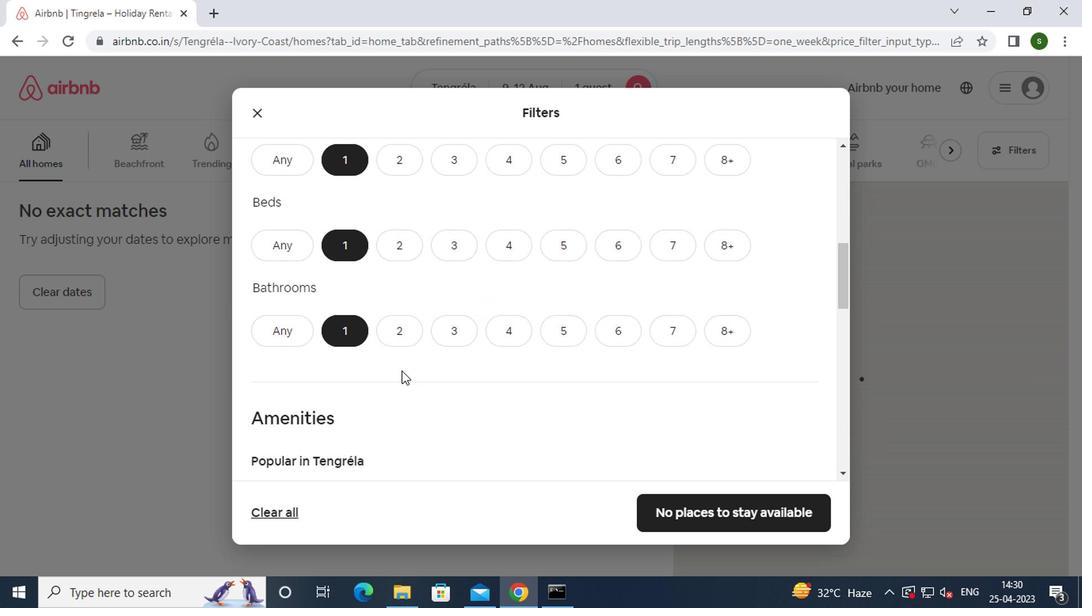 
Action: Mouse moved to (282, 327)
Screenshot: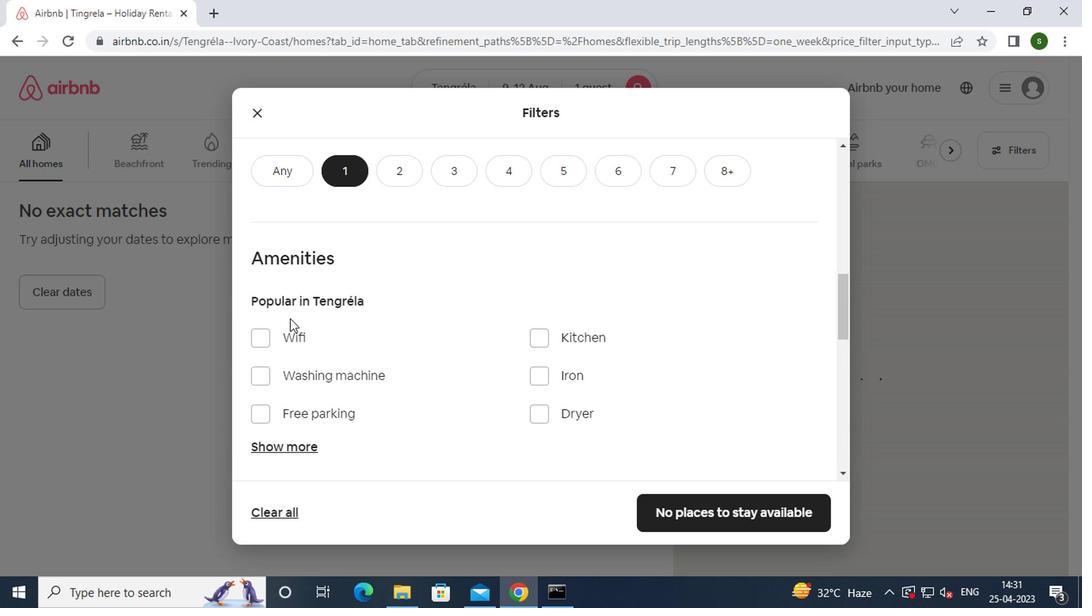 
Action: Mouse pressed left at (282, 327)
Screenshot: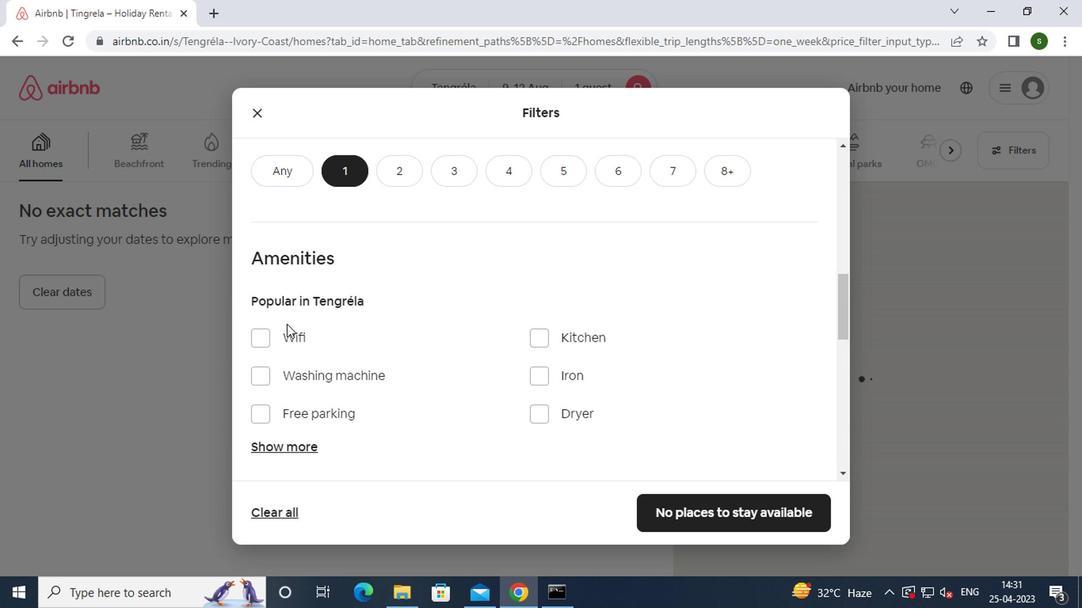 
Action: Mouse moved to (286, 336)
Screenshot: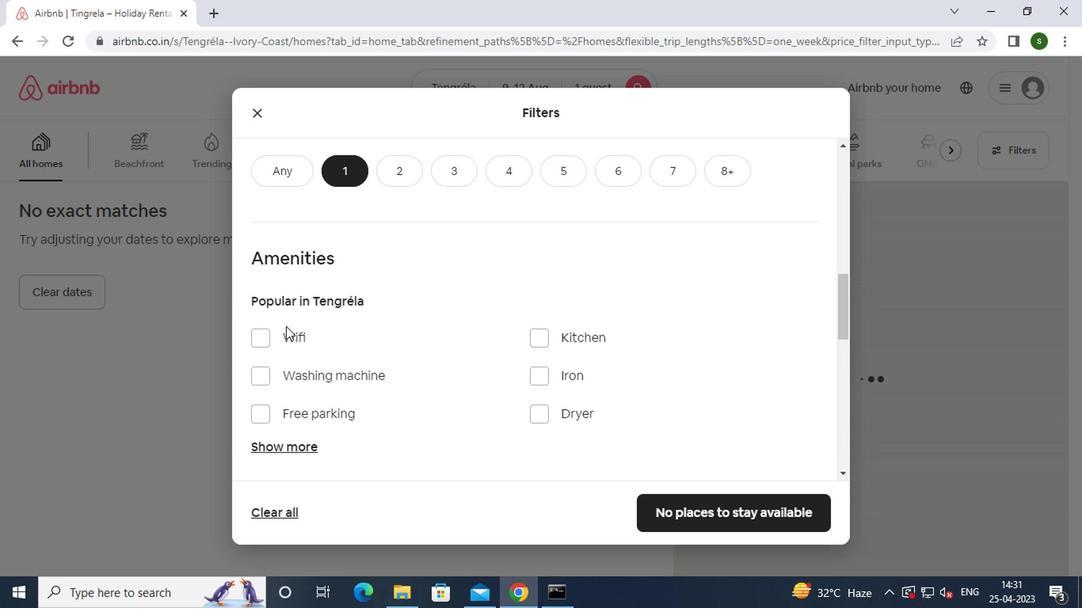 
Action: Mouse pressed left at (286, 336)
Screenshot: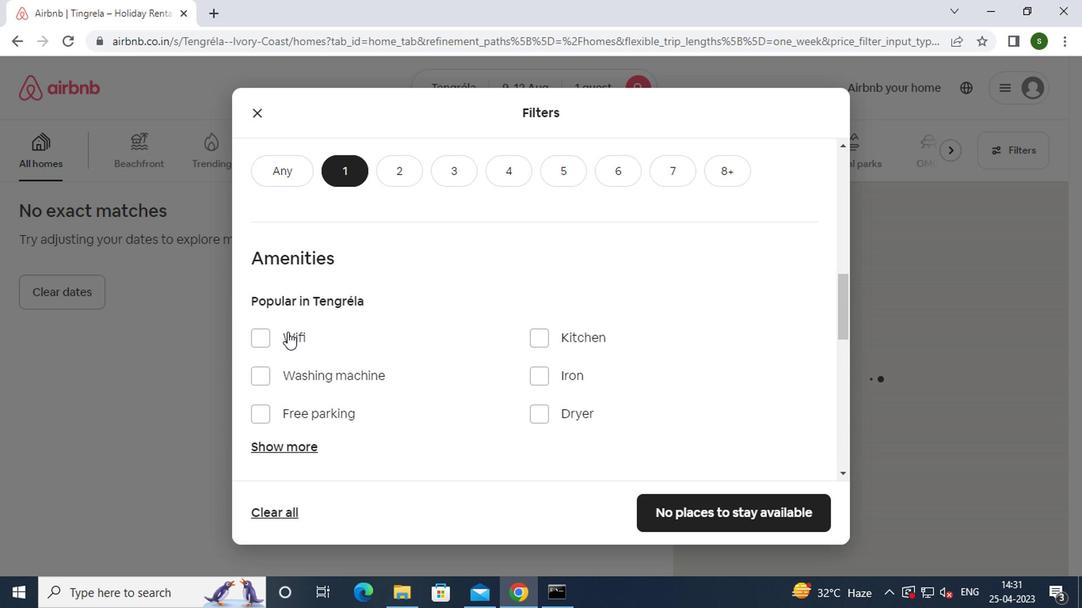
Action: Mouse moved to (467, 325)
Screenshot: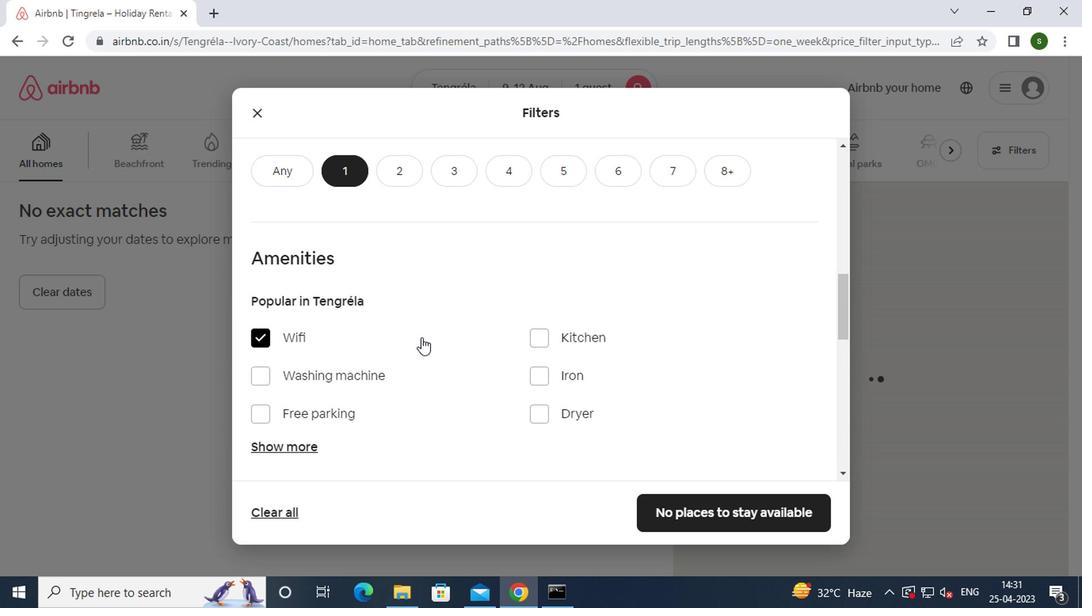 
Action: Mouse scrolled (467, 325) with delta (0, 0)
Screenshot: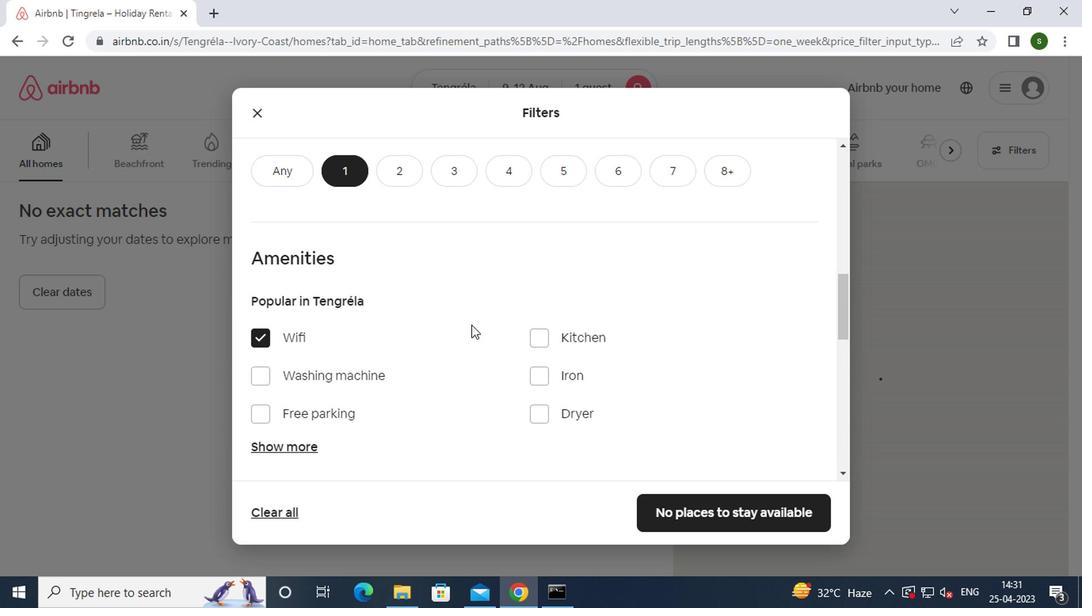 
Action: Mouse scrolled (467, 325) with delta (0, 0)
Screenshot: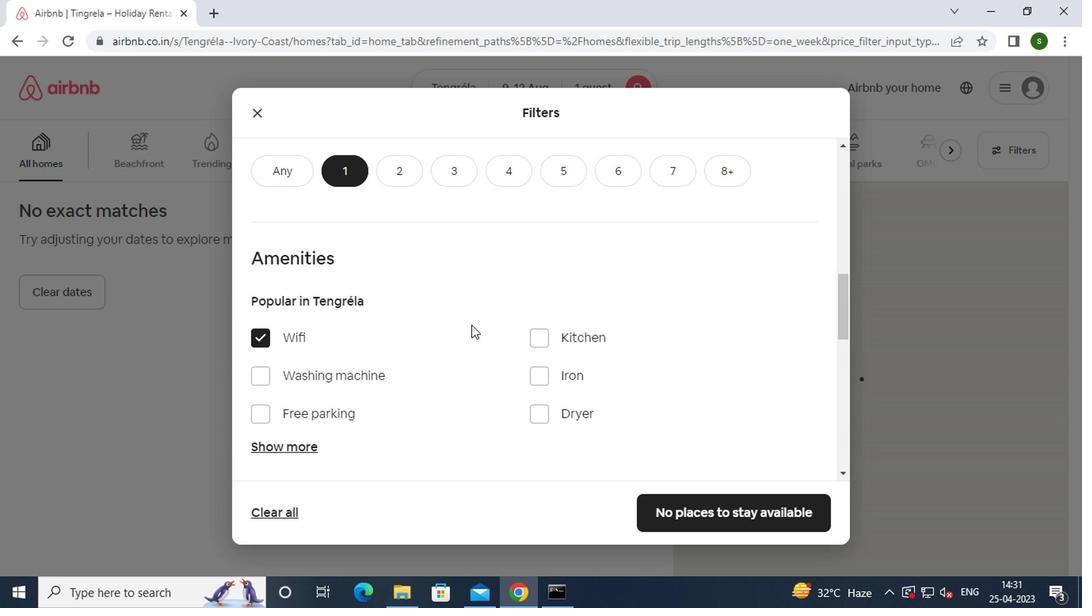 
Action: Mouse scrolled (467, 325) with delta (0, 0)
Screenshot: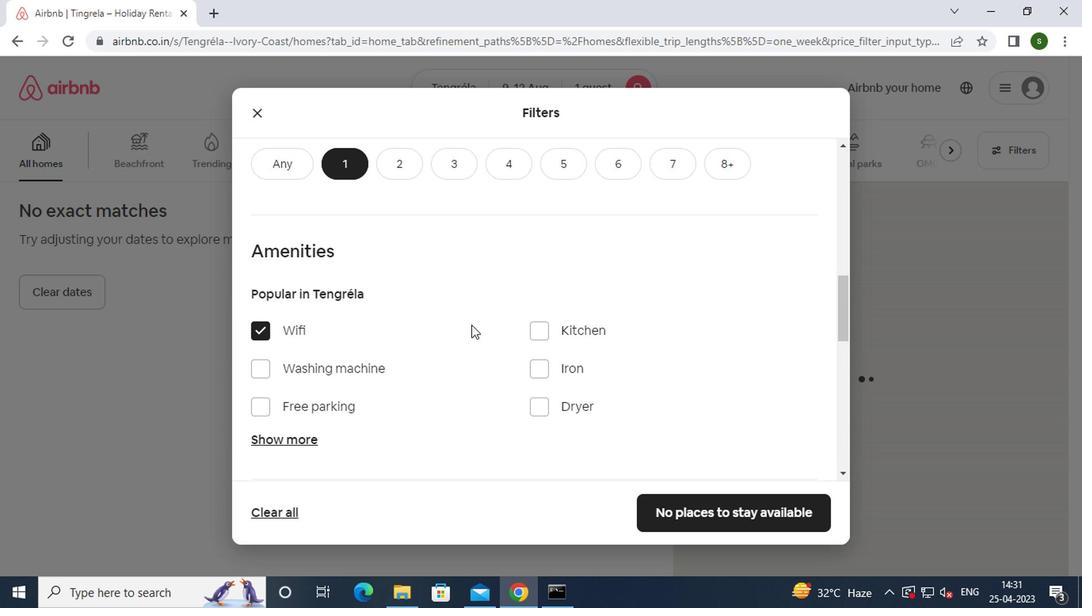 
Action: Mouse scrolled (467, 325) with delta (0, 0)
Screenshot: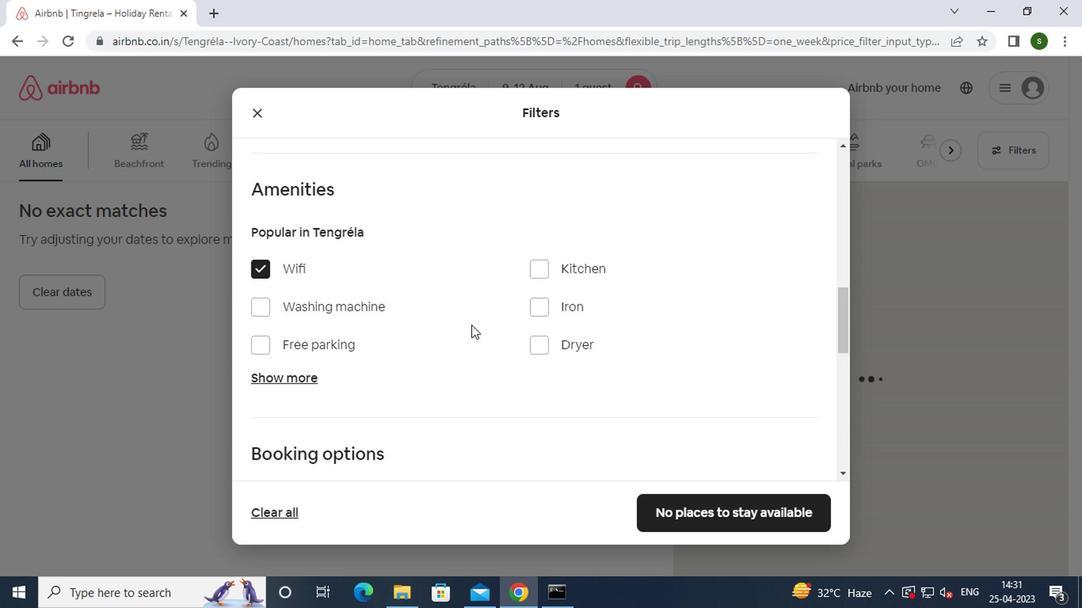 
Action: Mouse moved to (787, 311)
Screenshot: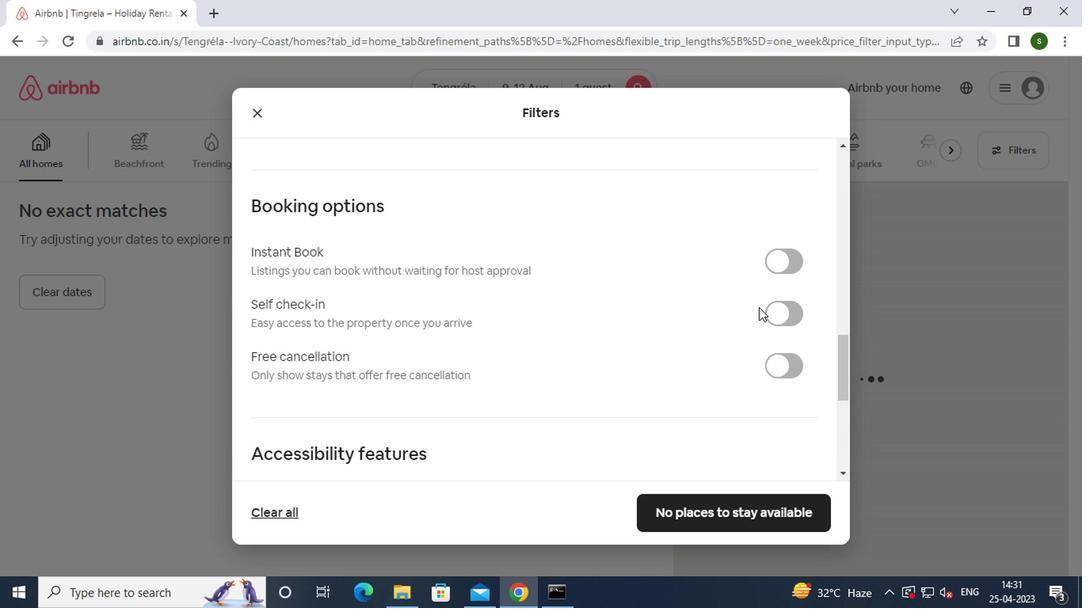 
Action: Mouse pressed left at (787, 311)
Screenshot: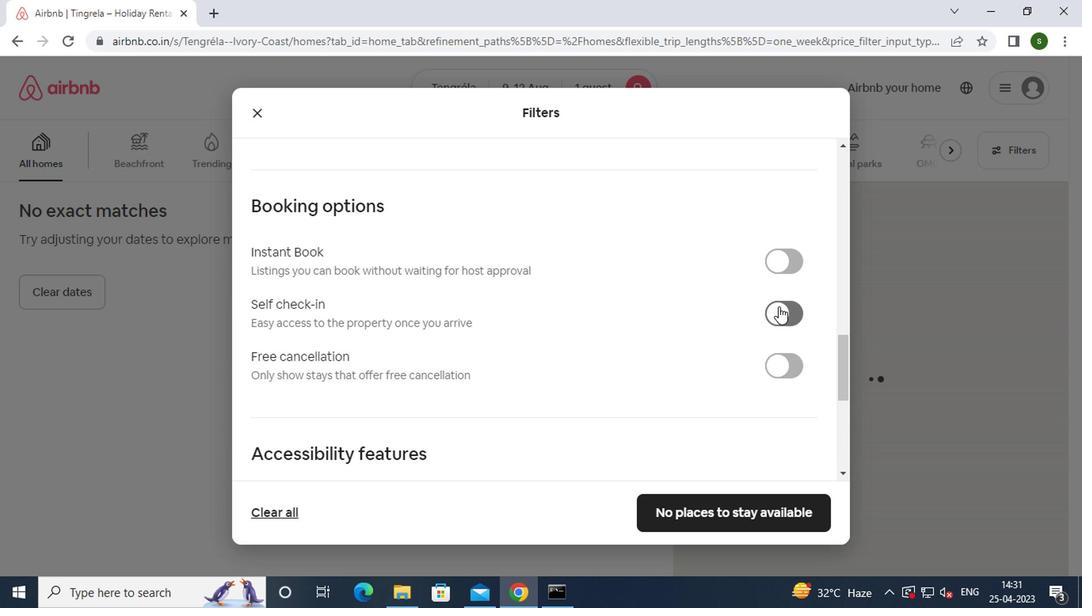 
Action: Mouse moved to (618, 352)
Screenshot: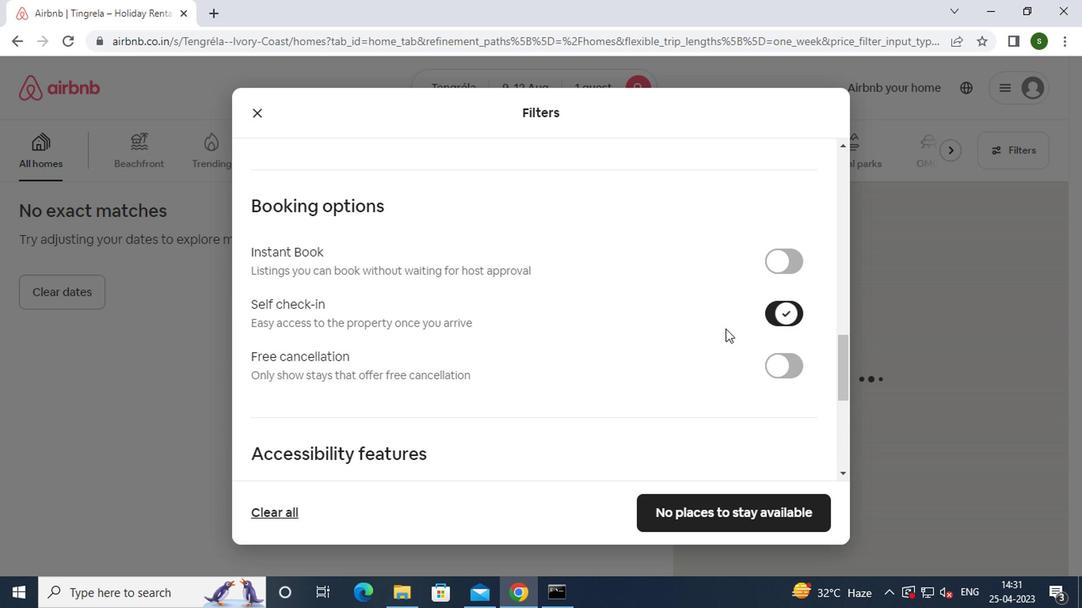 
Action: Mouse scrolled (618, 351) with delta (0, -1)
Screenshot: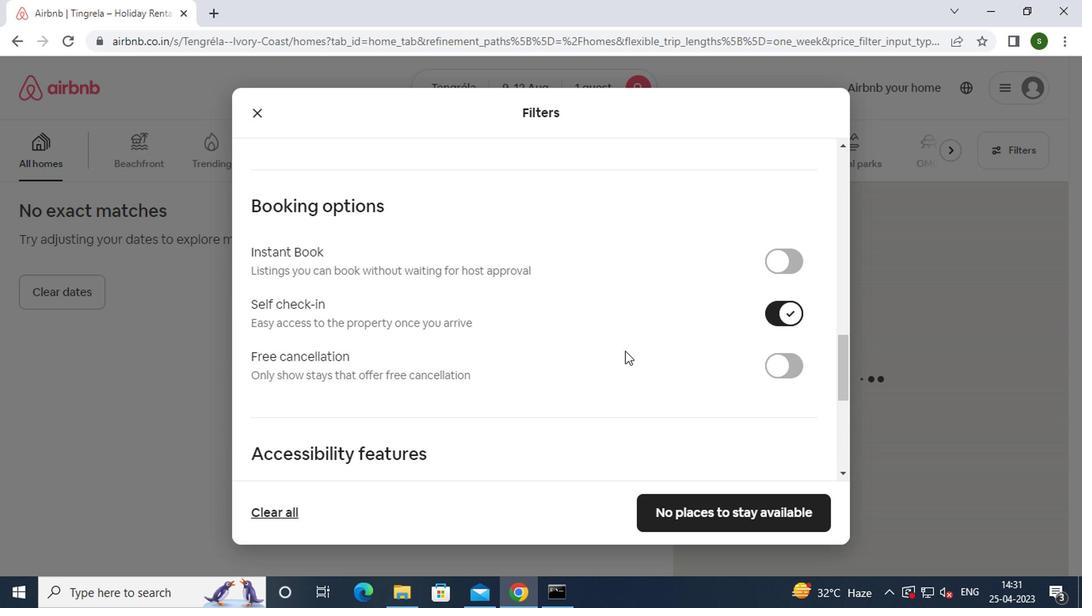
Action: Mouse scrolled (618, 351) with delta (0, -1)
Screenshot: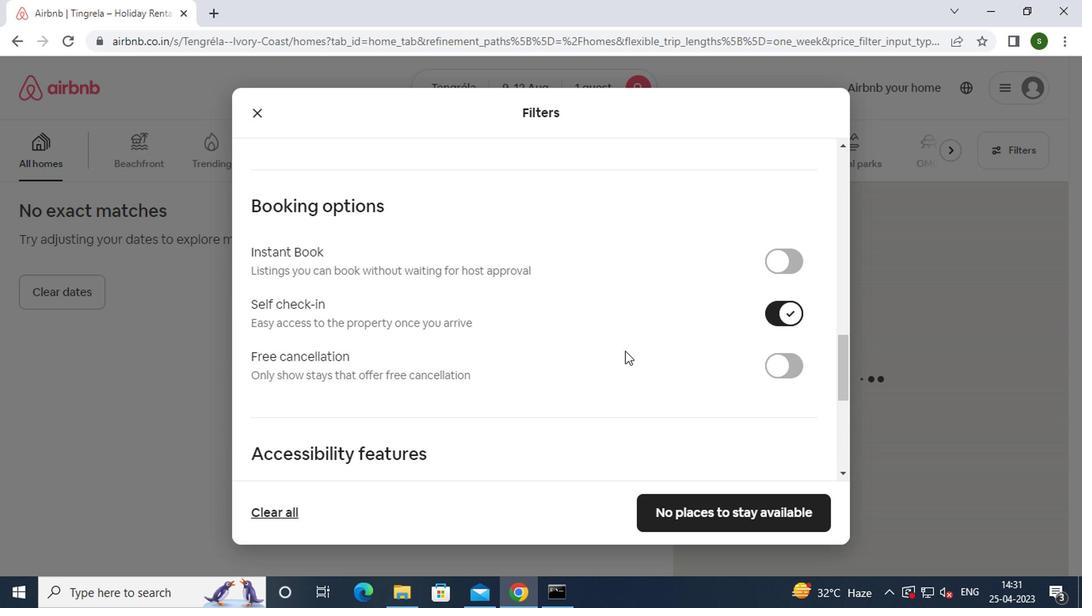 
Action: Mouse scrolled (618, 351) with delta (0, -1)
Screenshot: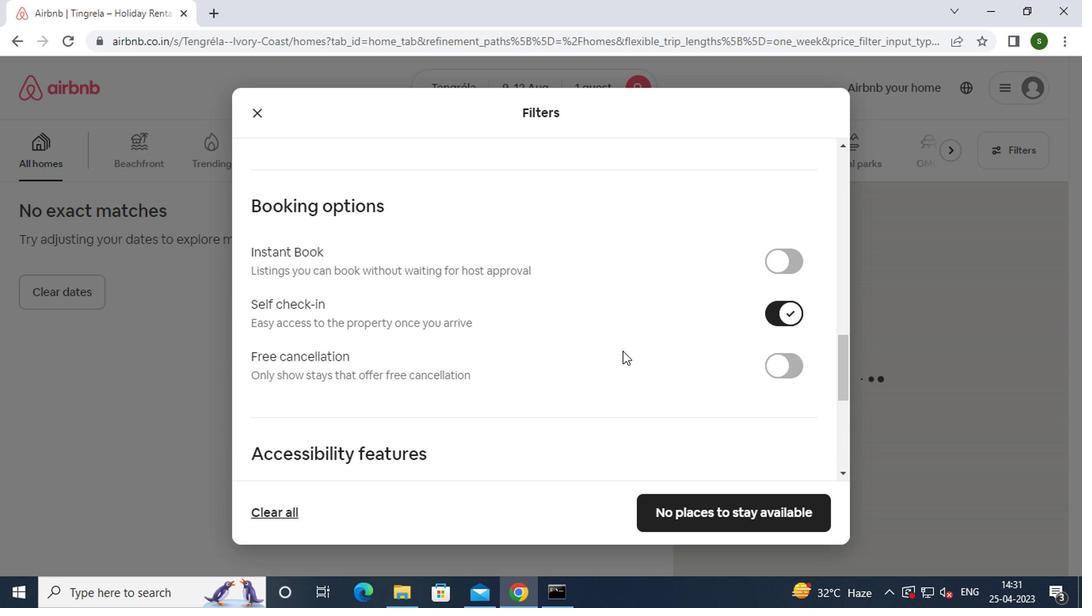 
Action: Mouse scrolled (618, 351) with delta (0, -1)
Screenshot: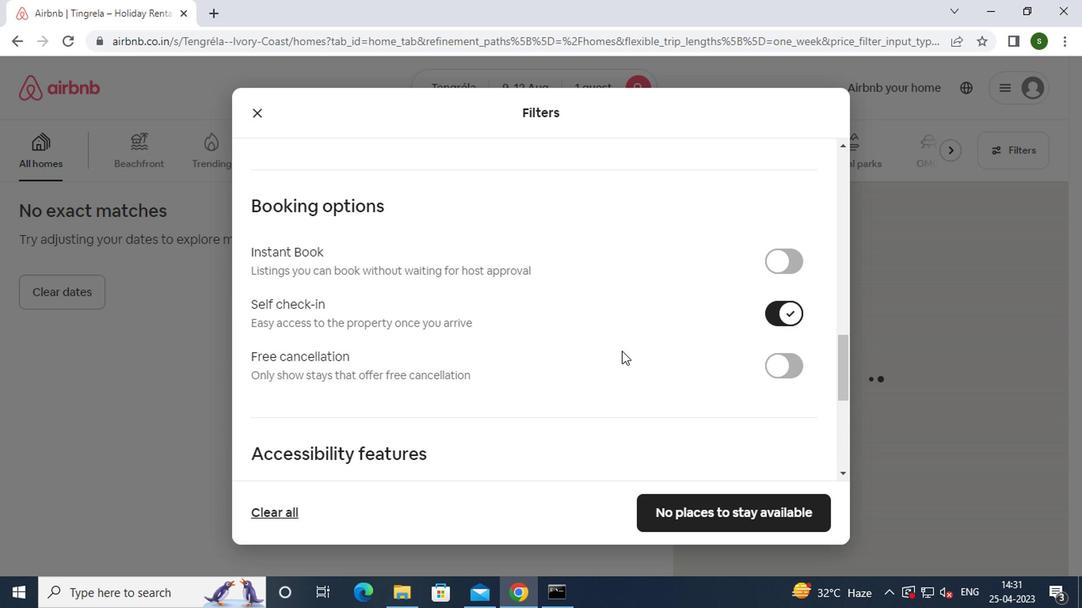 
Action: Mouse scrolled (618, 351) with delta (0, -1)
Screenshot: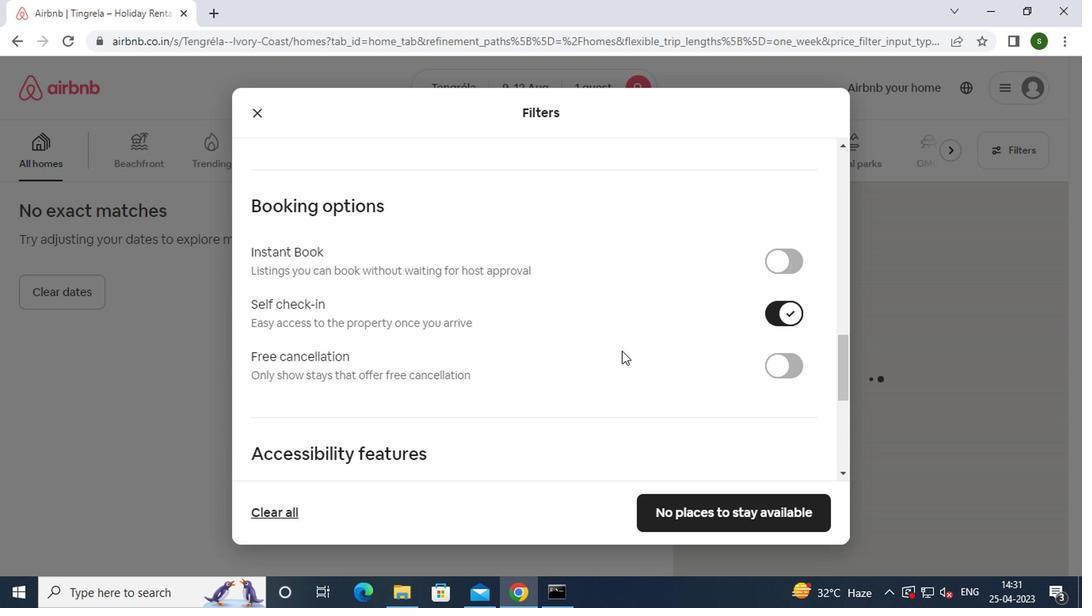 
Action: Mouse scrolled (618, 351) with delta (0, -1)
Screenshot: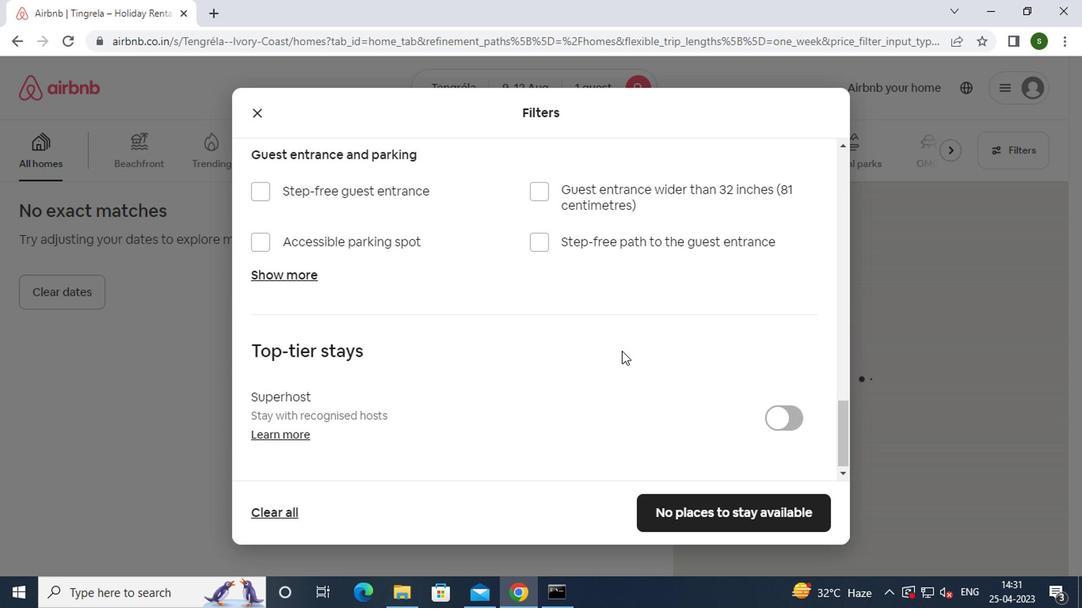
Action: Mouse scrolled (618, 351) with delta (0, -1)
Screenshot: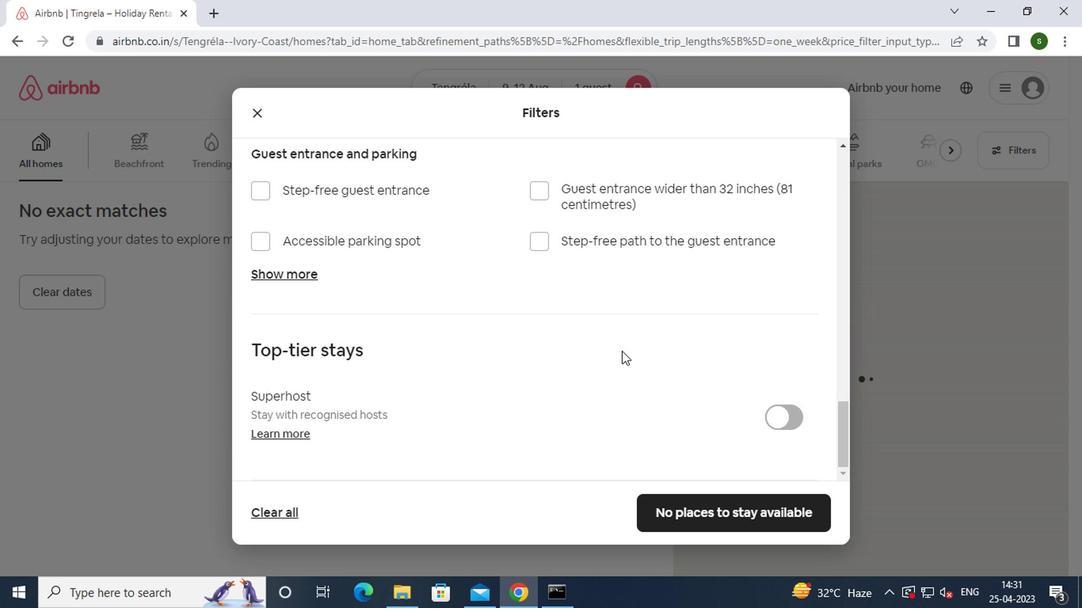 
Action: Mouse scrolled (618, 351) with delta (0, -1)
Screenshot: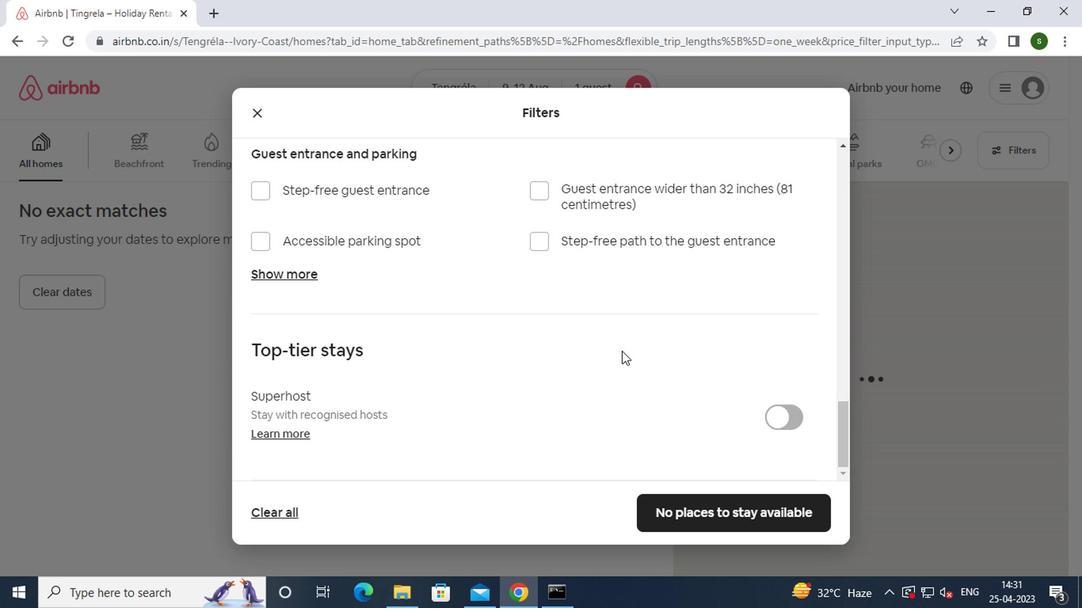 
Action: Mouse moved to (618, 352)
Screenshot: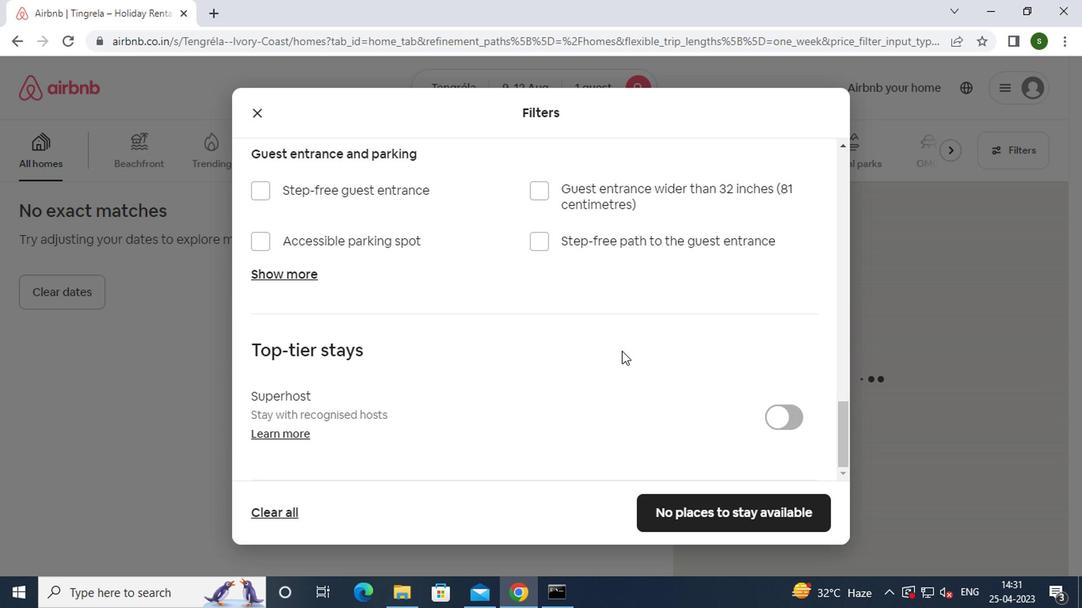 
Action: Mouse scrolled (618, 352) with delta (0, 0)
Screenshot: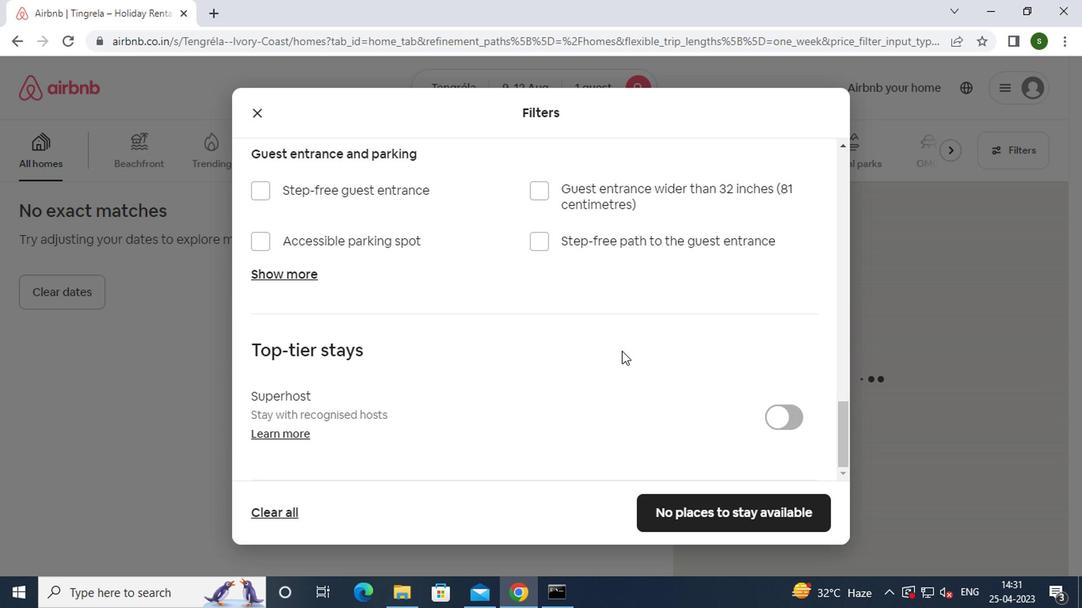 
Action: Mouse moved to (713, 504)
Screenshot: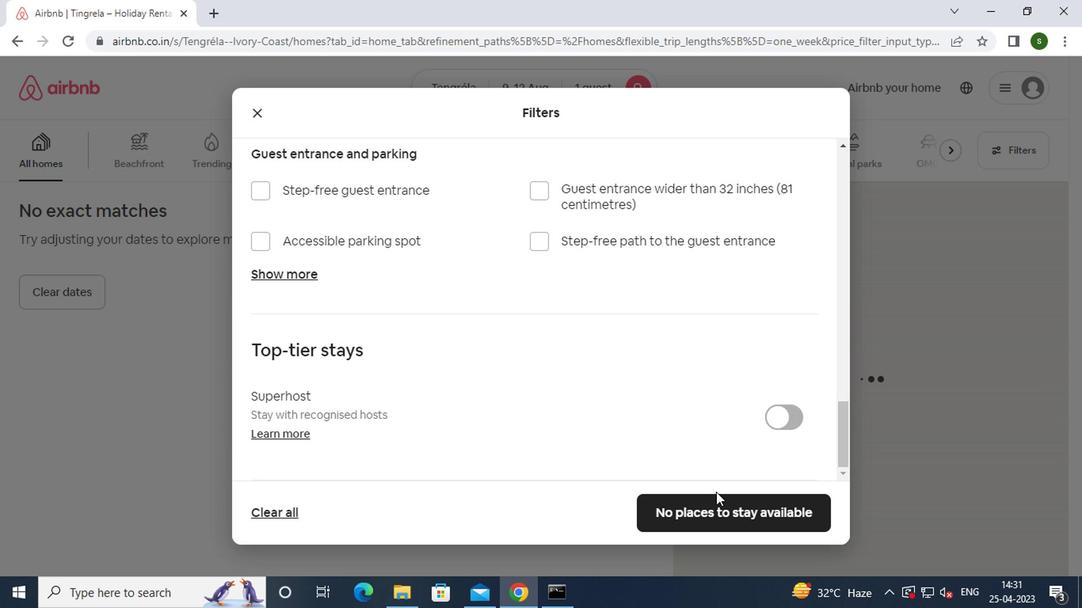 
Action: Mouse pressed left at (713, 504)
Screenshot: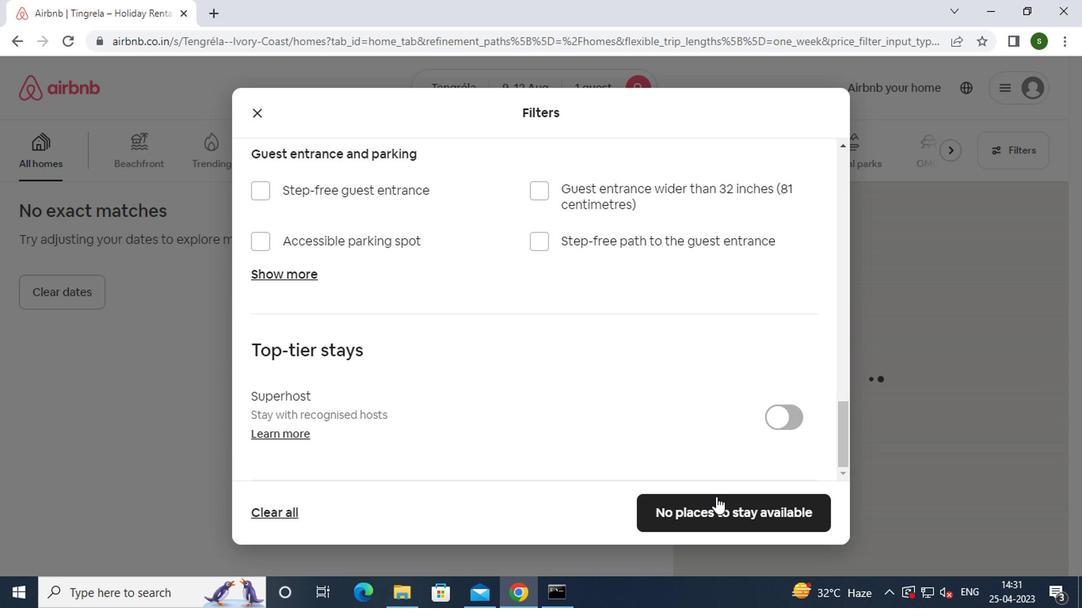 
Action: Mouse moved to (458, 339)
Screenshot: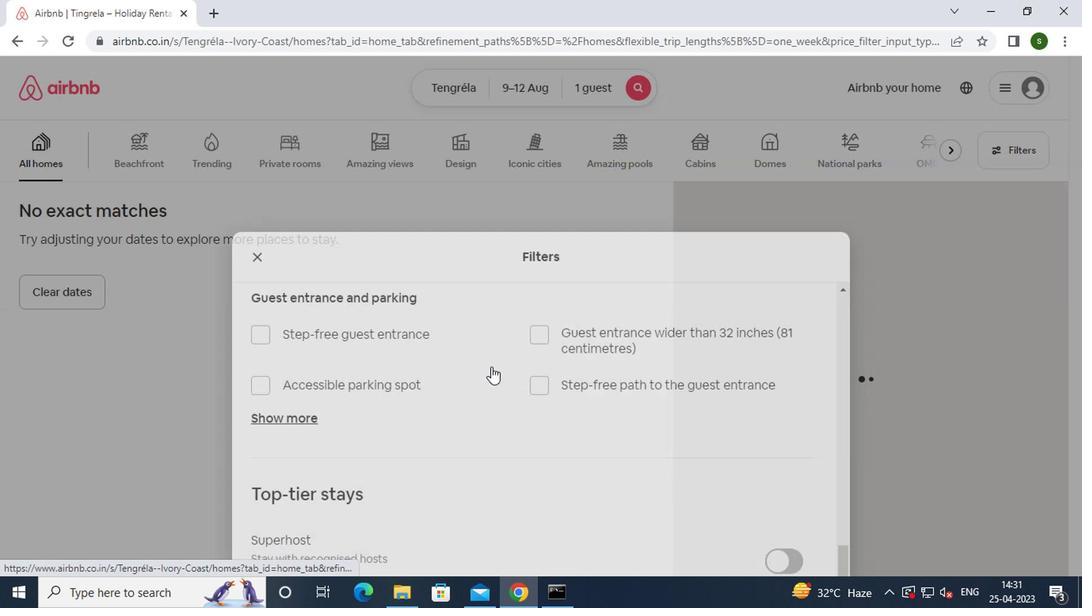 
